 Task: Look for space in Casa Grande, United States from 5th September, 2023 to 12th September, 2023 for 2 adults in price range Rs.10000 to Rs.15000.  With 1  bedroom having 1 bed and 1 bathroom. Property type can be house, flat, guest house, hotel. Amenities needed are: washing machine. Booking option can be shelf check-in. Required host language is English.
Action: Mouse moved to (415, 90)
Screenshot: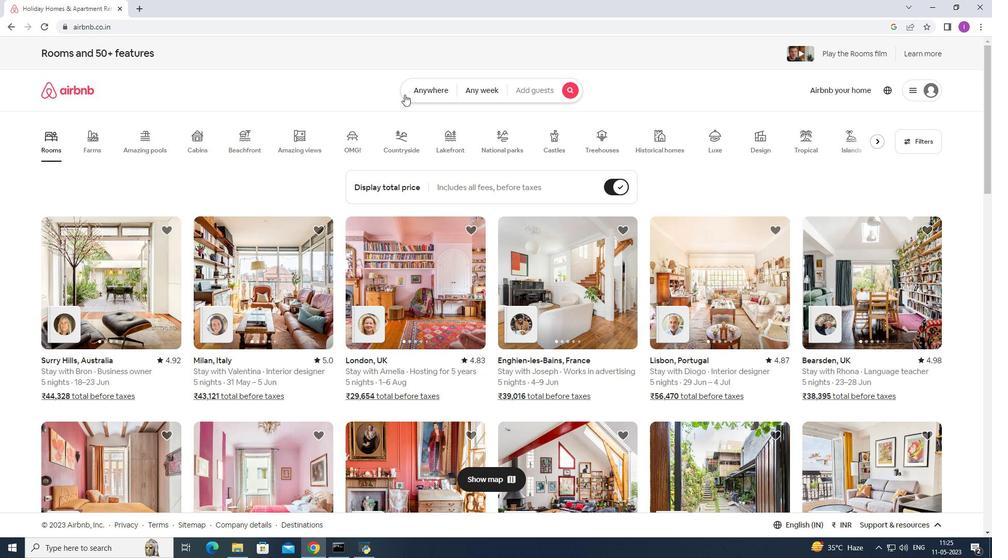 
Action: Mouse pressed left at (415, 90)
Screenshot: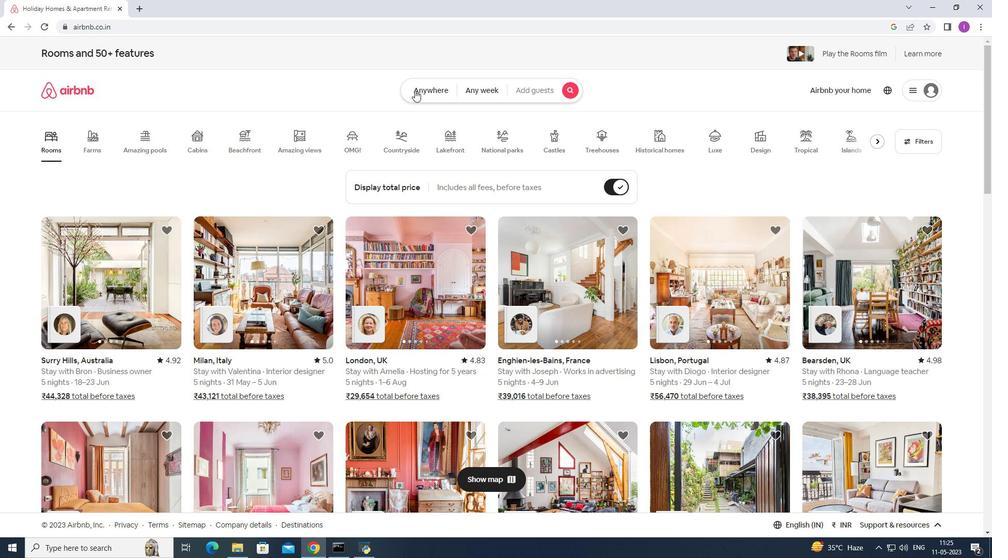 
Action: Mouse moved to (347, 137)
Screenshot: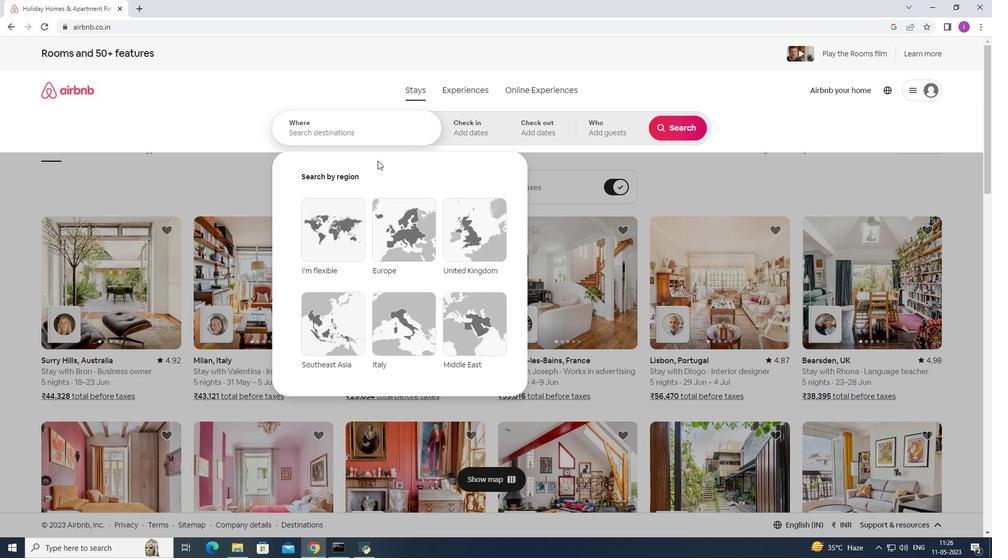 
Action: Mouse pressed left at (347, 137)
Screenshot: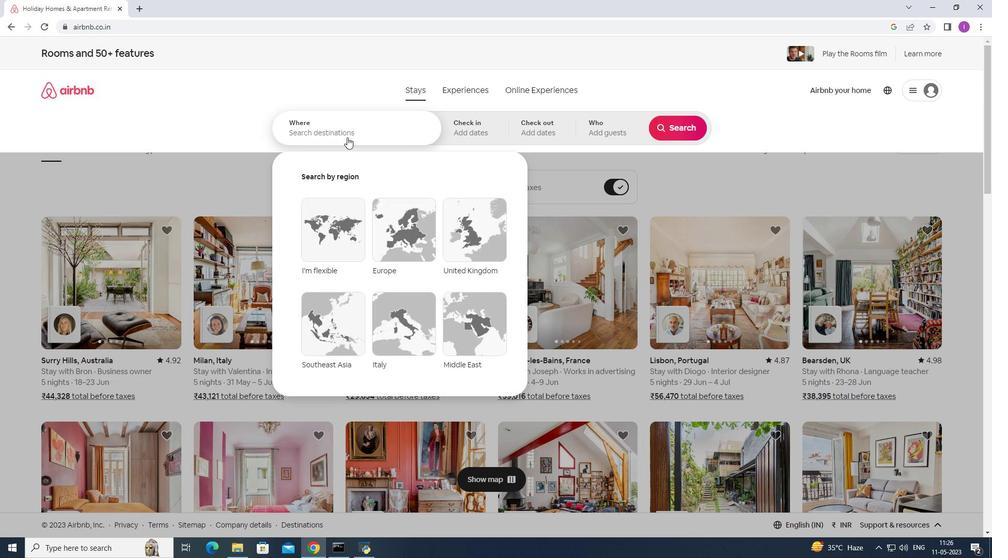 
Action: Mouse moved to (427, 132)
Screenshot: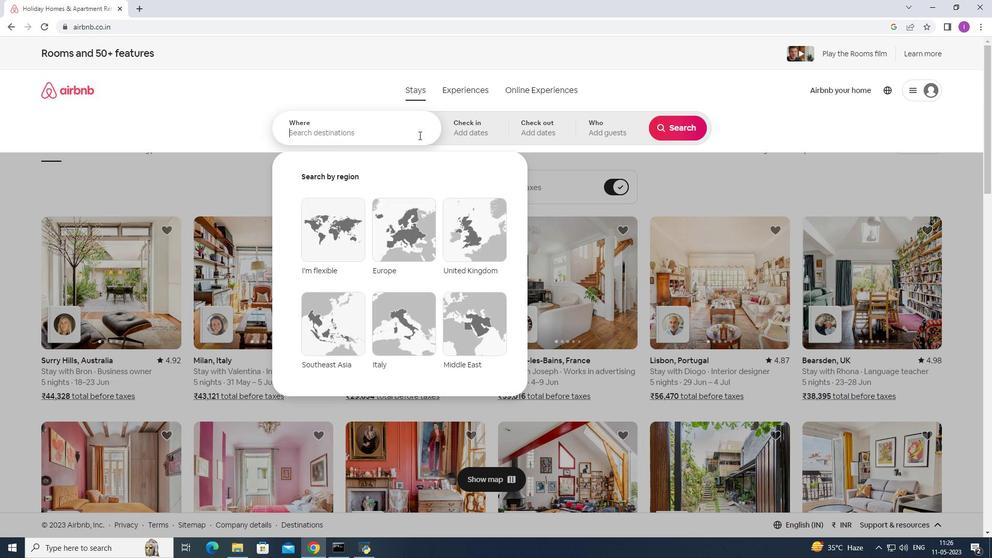 
Action: Key pressed <Key.shift><Key.shift>Casa<Key.space><Key.shift><Key.shift><Key.shift><Key.shift><Key.shift><Key.shift><Key.shift><Key.shift><Key.shift>Grande,<Key.shift>United<Key.space>sr<Key.backspace>tates
Screenshot: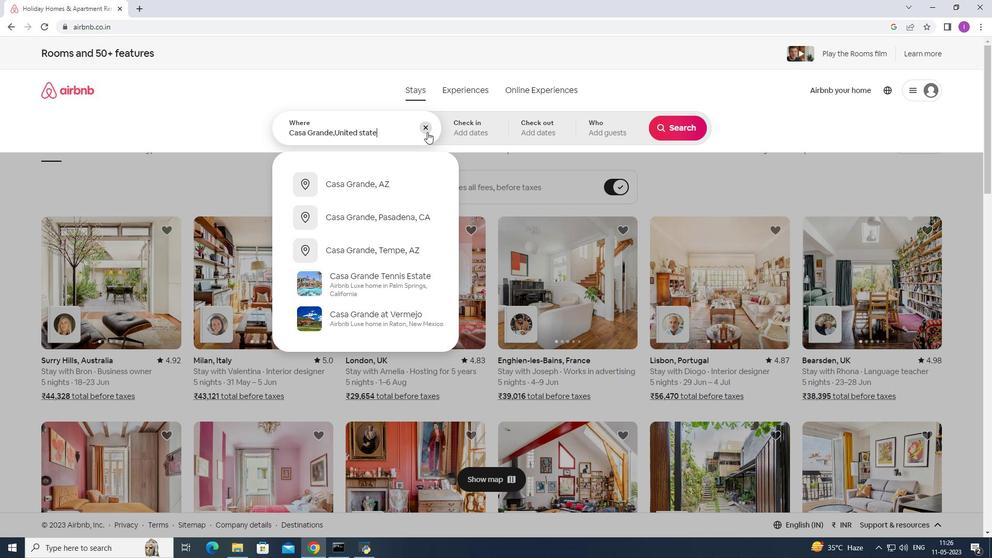 
Action: Mouse moved to (475, 136)
Screenshot: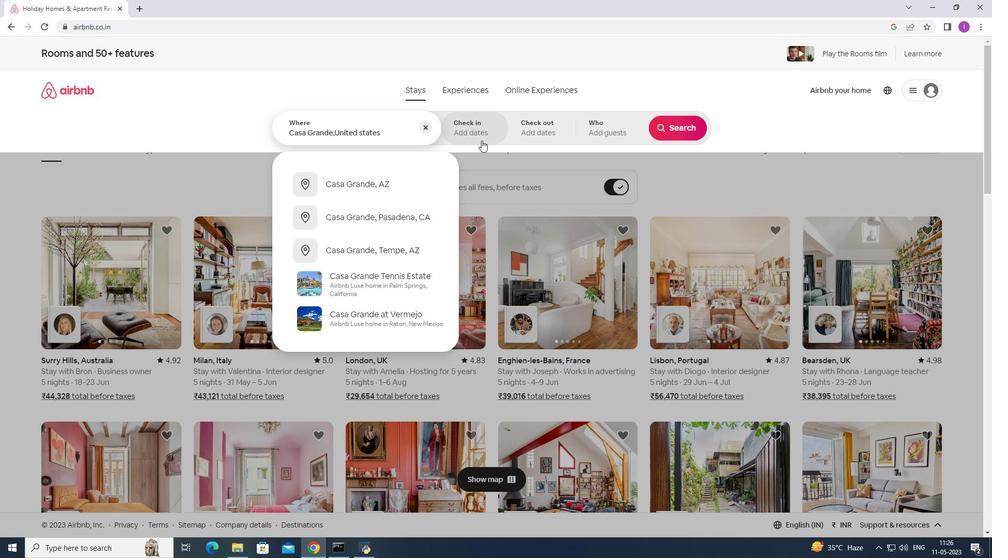 
Action: Mouse pressed left at (475, 136)
Screenshot: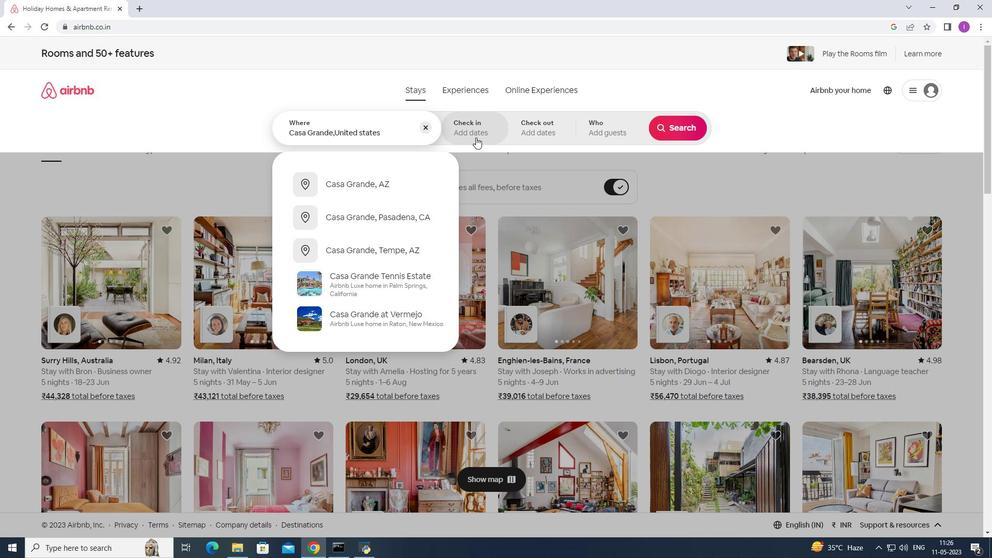 
Action: Mouse moved to (676, 210)
Screenshot: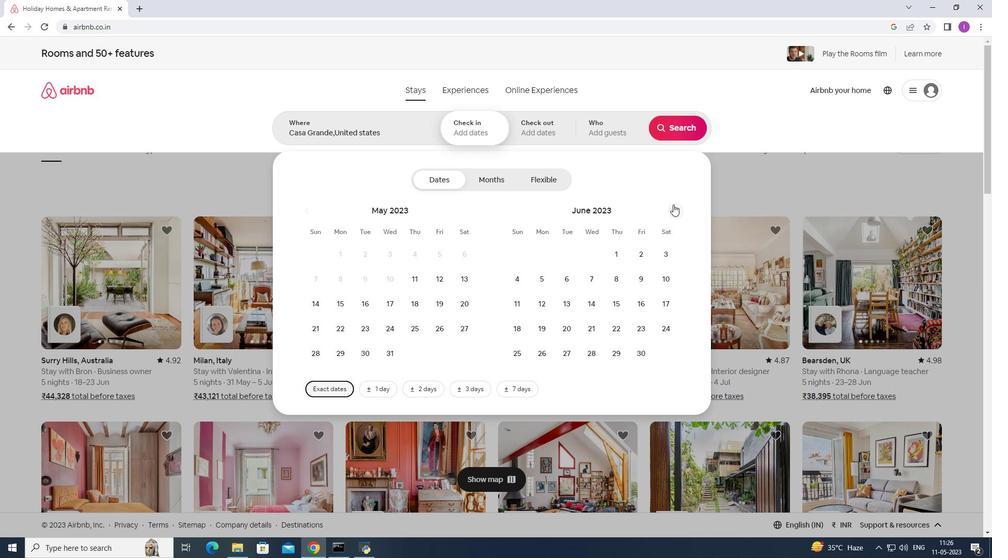 
Action: Mouse pressed left at (676, 210)
Screenshot: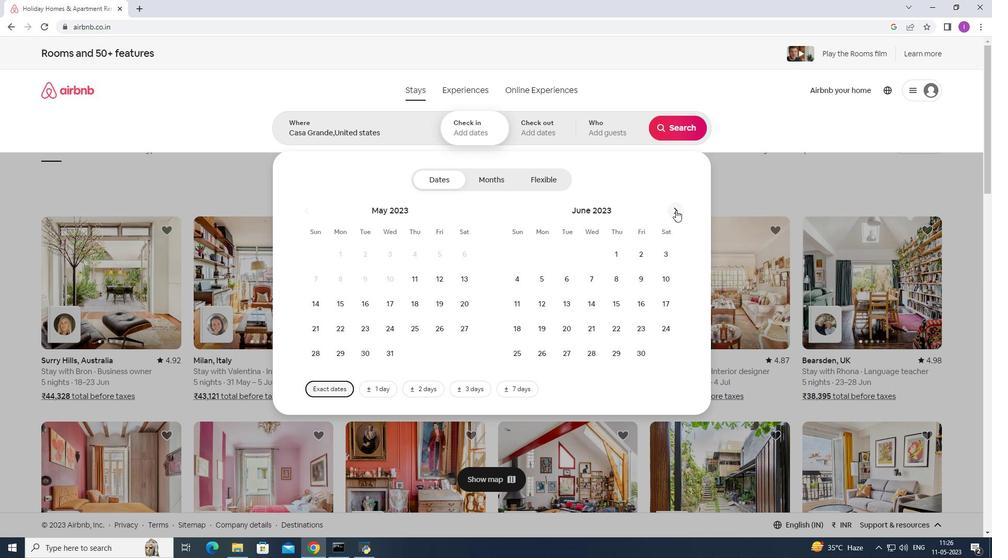 
Action: Mouse pressed left at (676, 210)
Screenshot: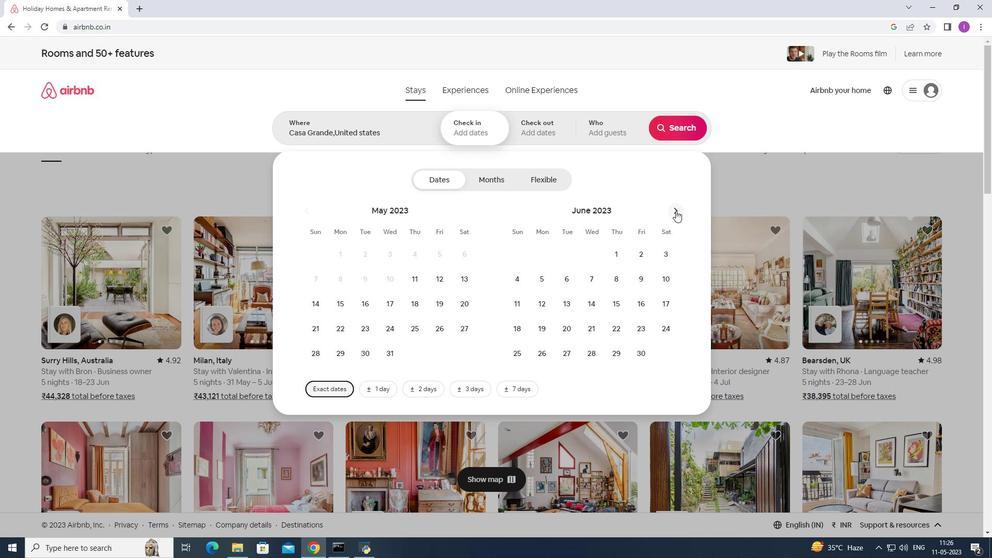 
Action: Mouse moved to (676, 210)
Screenshot: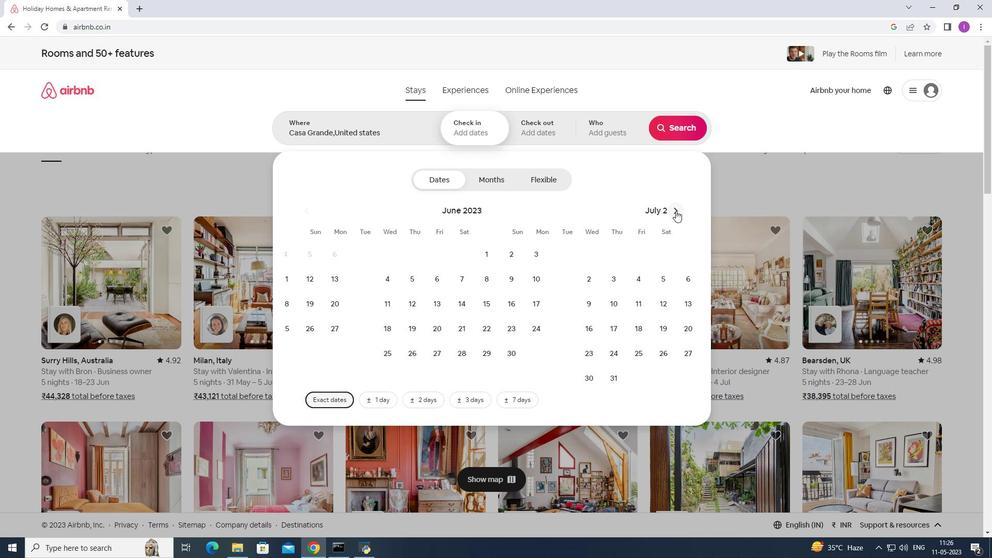 
Action: Mouse pressed left at (676, 210)
Screenshot: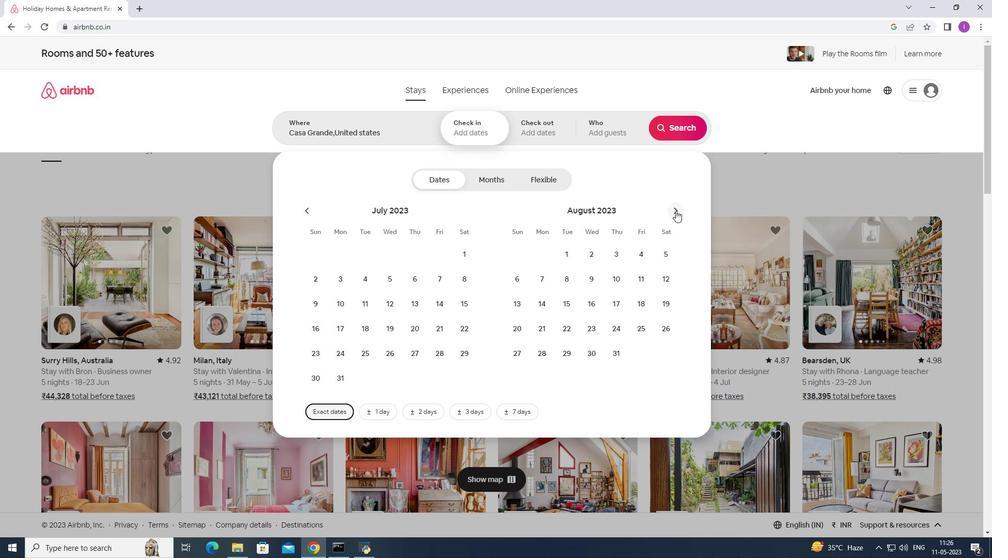 
Action: Mouse moved to (569, 278)
Screenshot: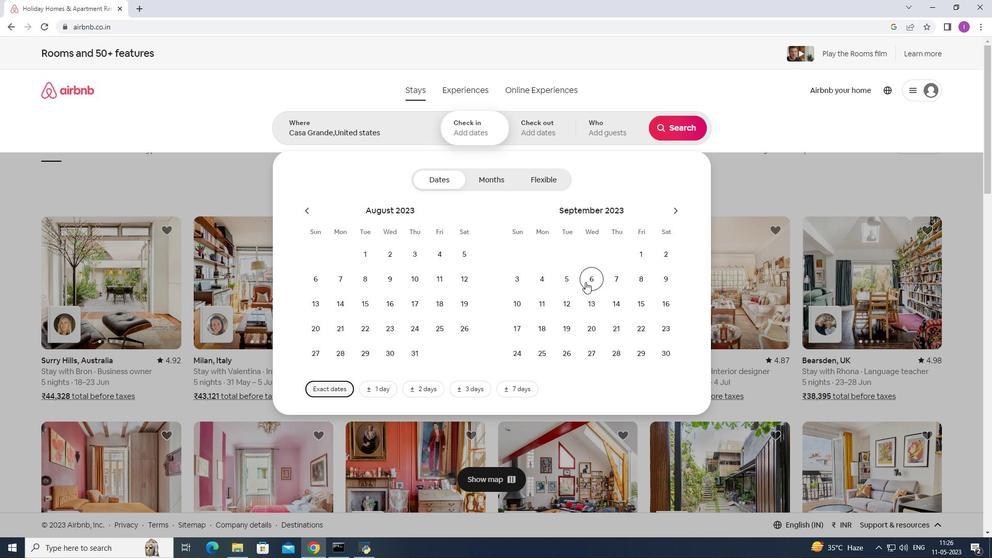 
Action: Mouse pressed left at (569, 278)
Screenshot: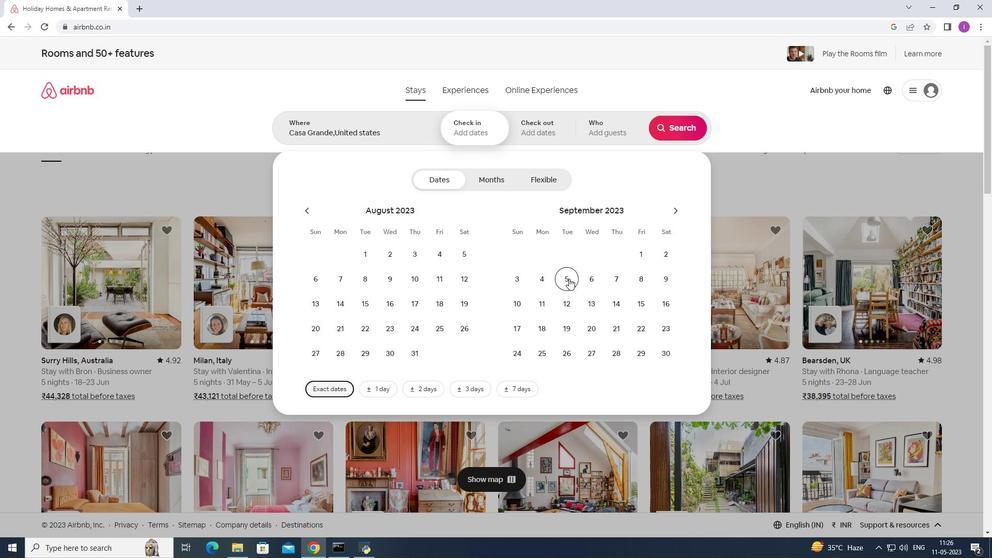 
Action: Mouse moved to (572, 301)
Screenshot: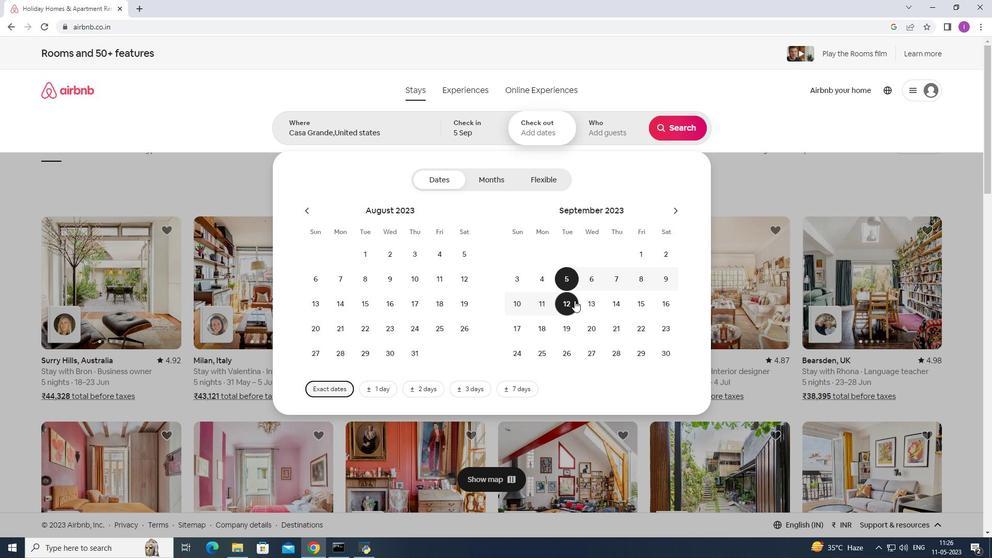 
Action: Mouse pressed left at (572, 301)
Screenshot: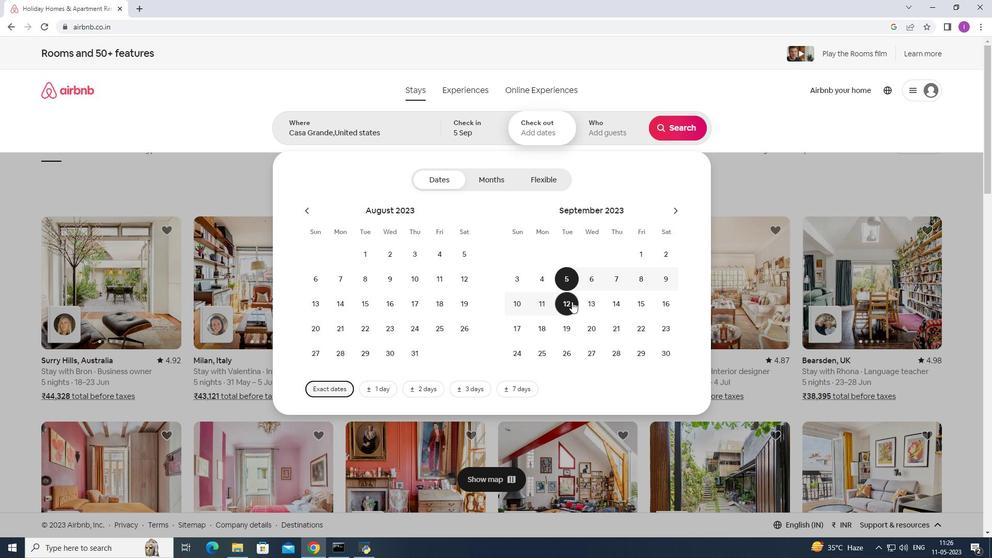 
Action: Mouse moved to (596, 139)
Screenshot: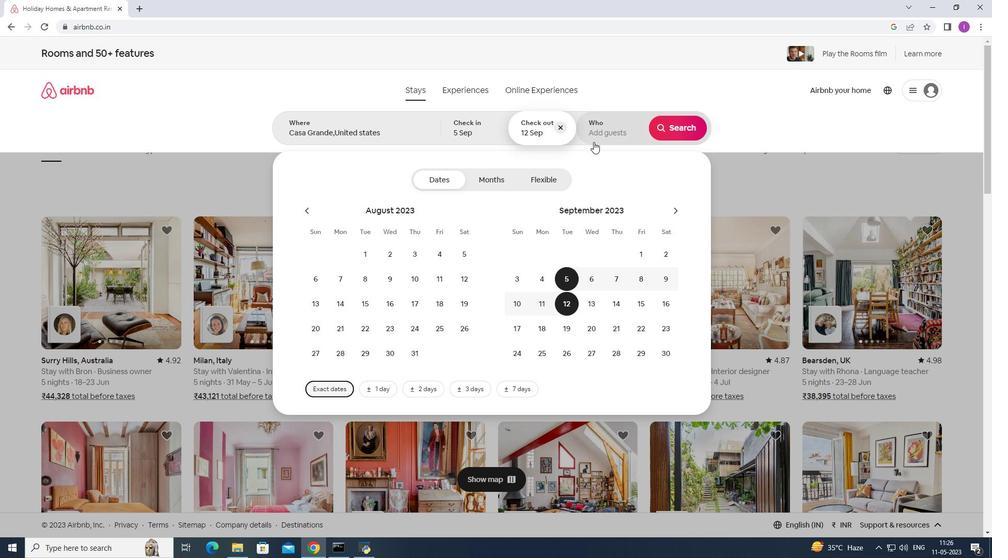 
Action: Mouse pressed left at (596, 139)
Screenshot: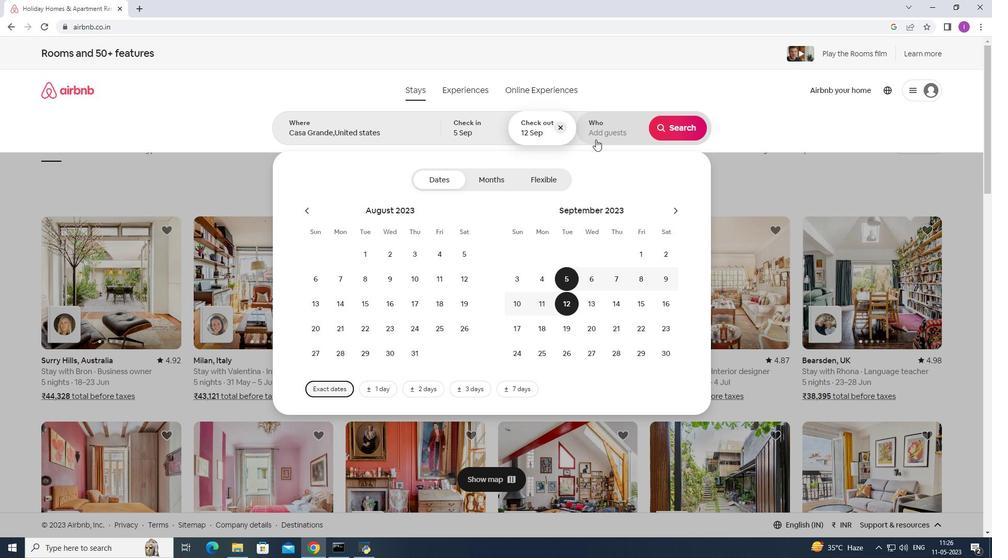 
Action: Mouse moved to (679, 183)
Screenshot: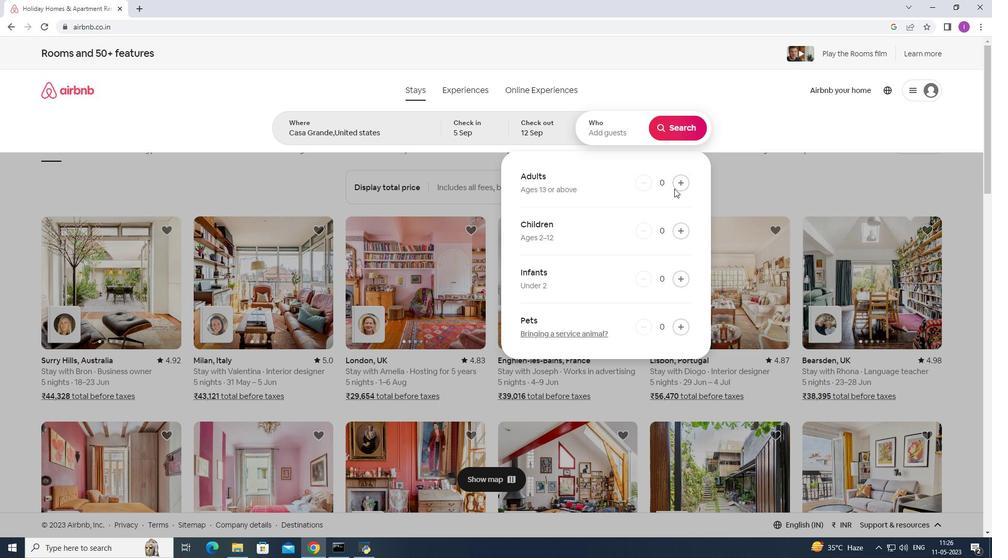 
Action: Mouse pressed left at (679, 183)
Screenshot: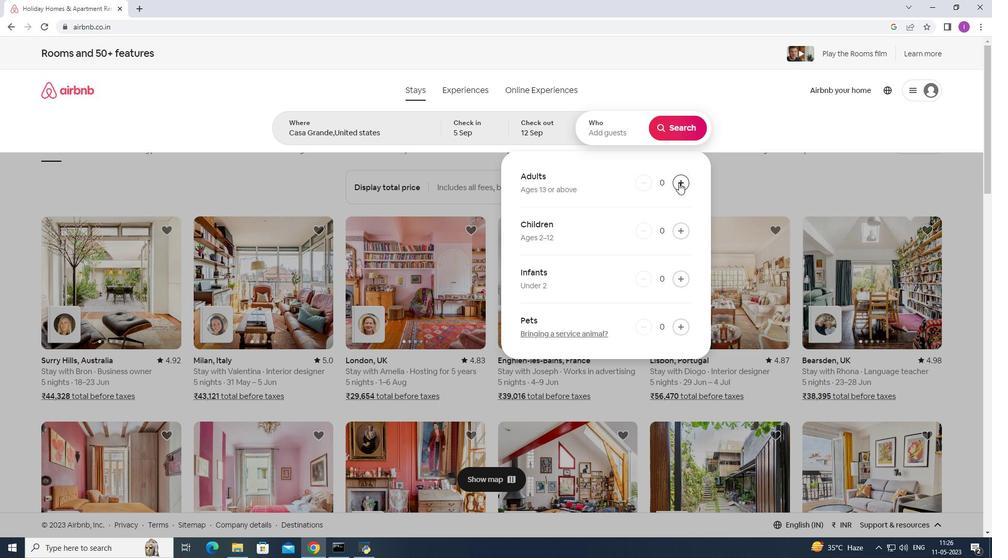 
Action: Mouse pressed left at (679, 183)
Screenshot: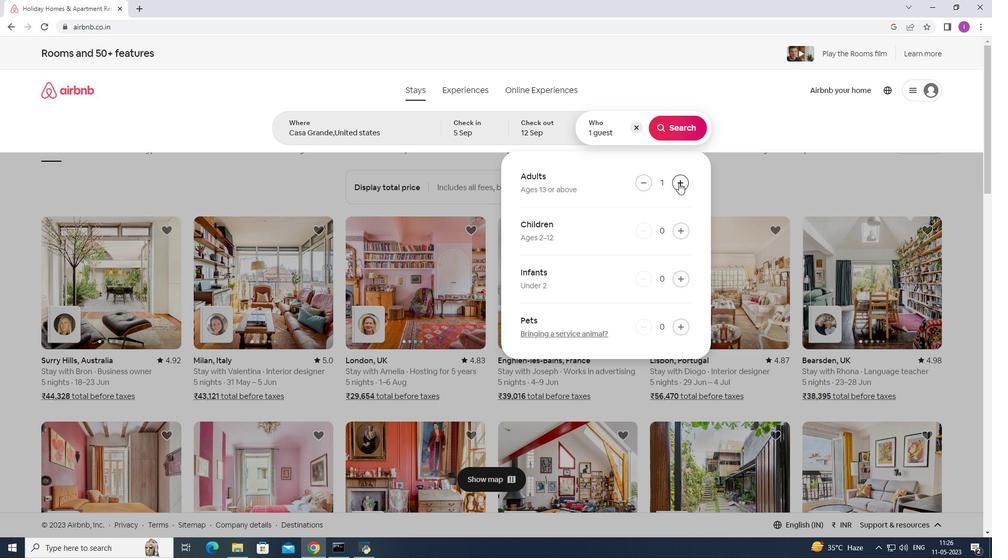 
Action: Mouse moved to (679, 183)
Screenshot: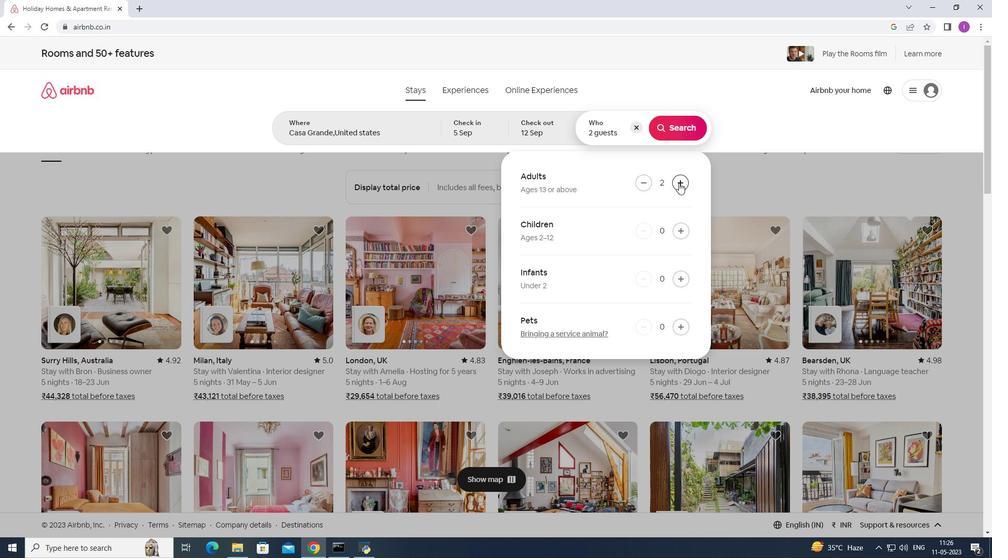 
Action: Mouse pressed left at (679, 183)
Screenshot: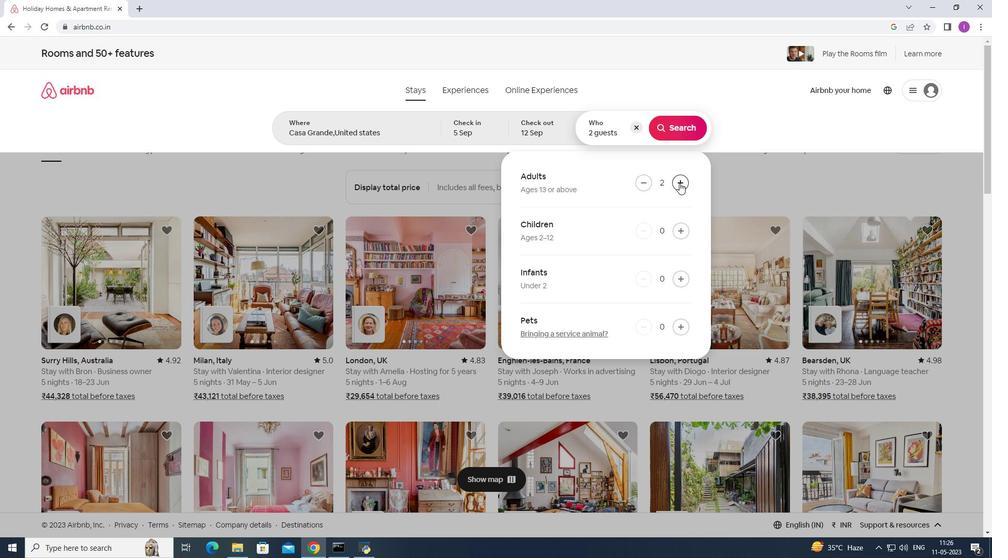 
Action: Mouse moved to (649, 183)
Screenshot: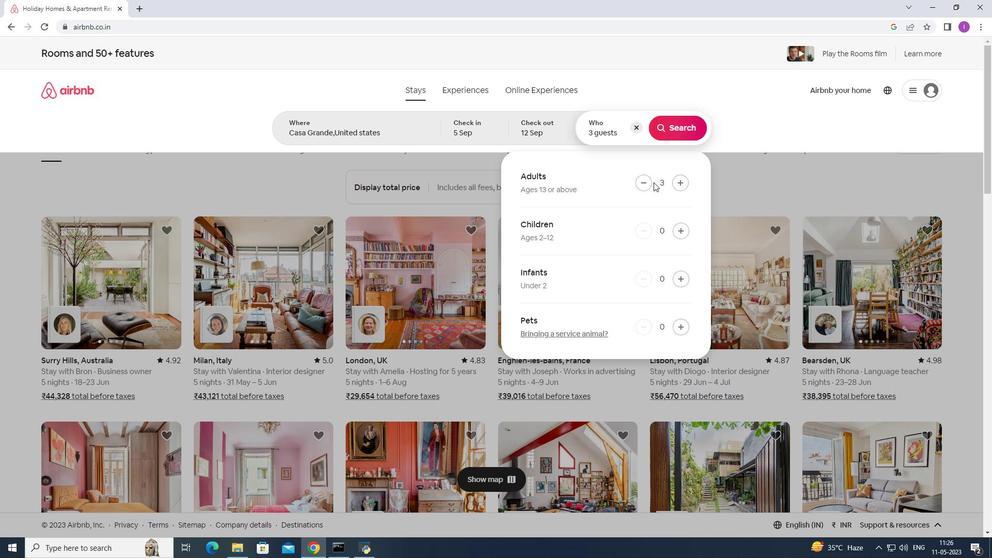 
Action: Mouse pressed left at (649, 183)
Screenshot: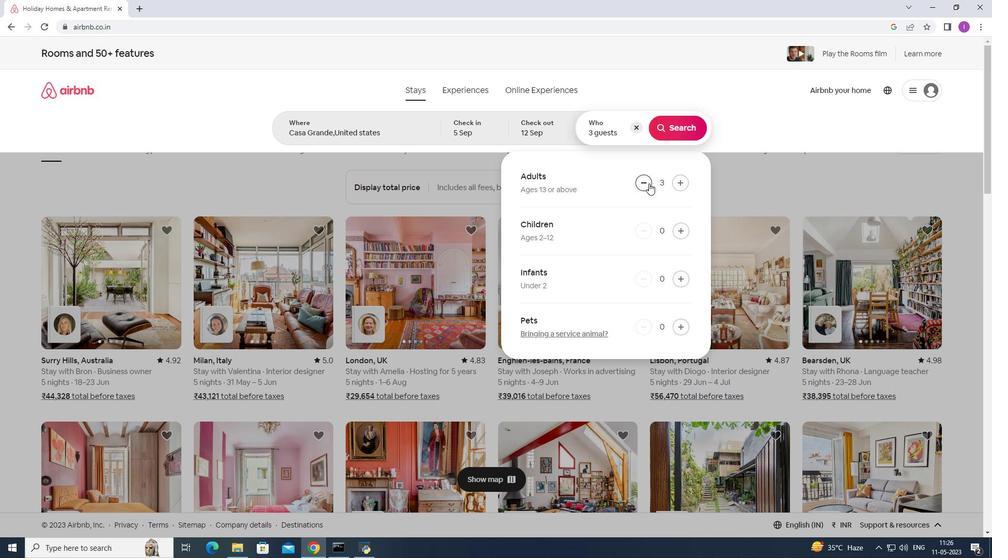 
Action: Mouse moved to (683, 131)
Screenshot: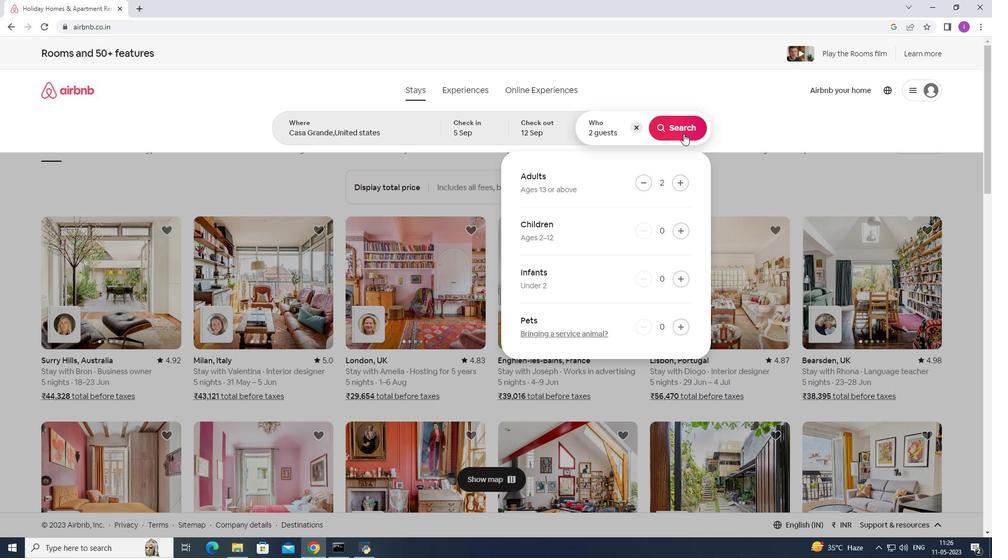 
Action: Mouse pressed left at (683, 131)
Screenshot: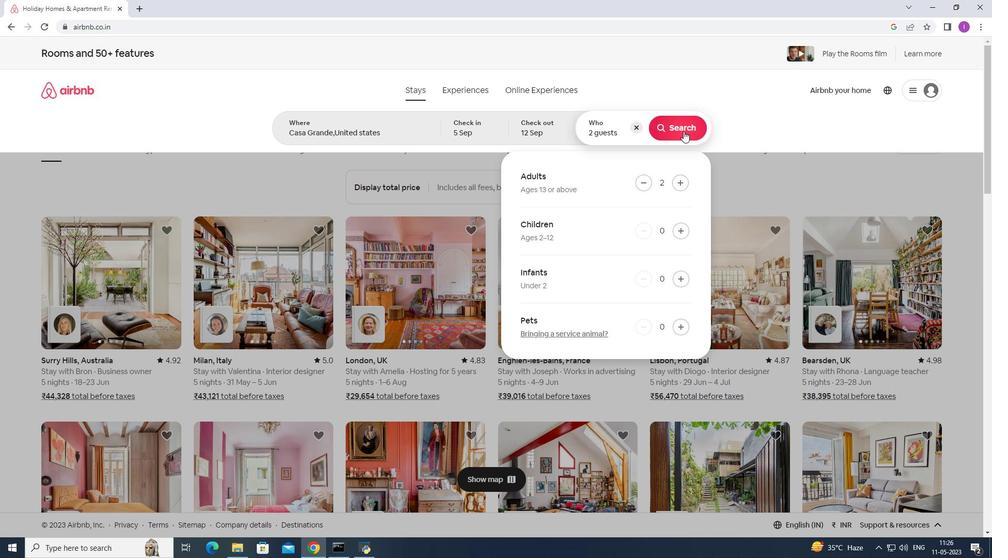 
Action: Mouse moved to (934, 96)
Screenshot: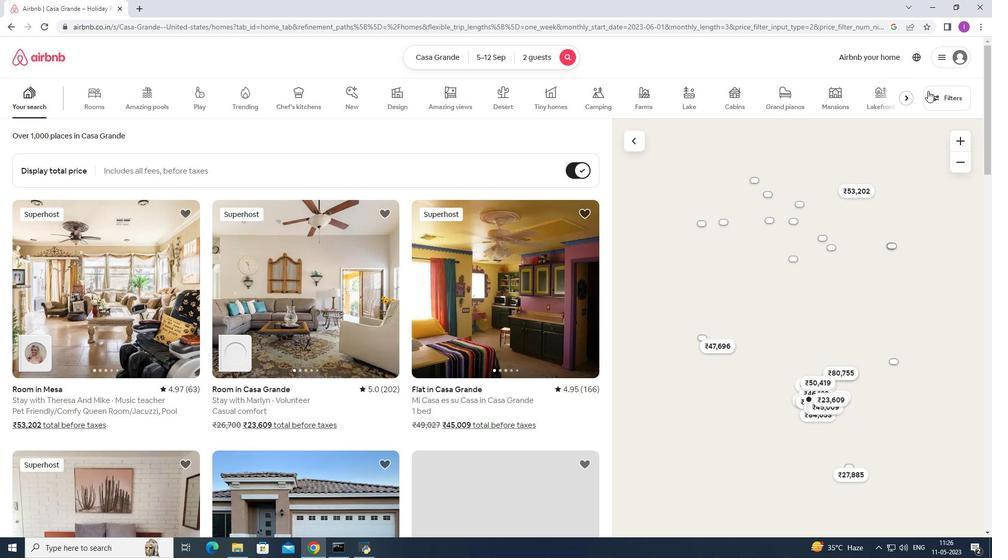 
Action: Mouse pressed left at (934, 96)
Screenshot: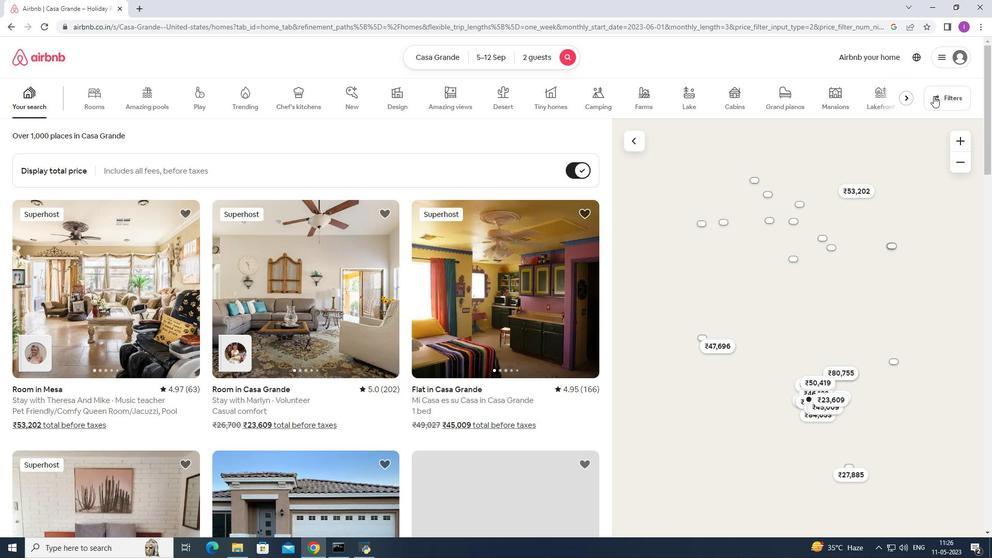 
Action: Mouse moved to (558, 351)
Screenshot: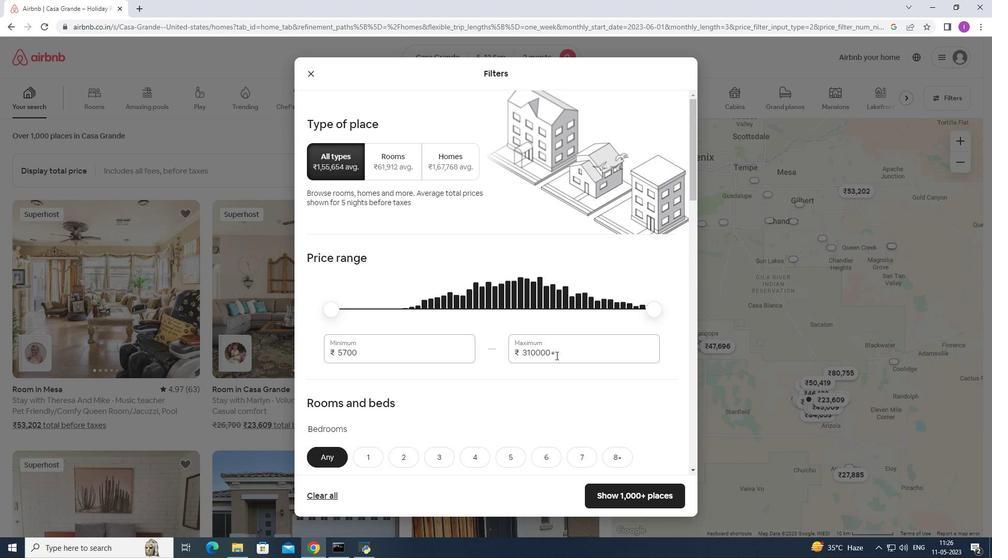 
Action: Mouse pressed left at (558, 351)
Screenshot: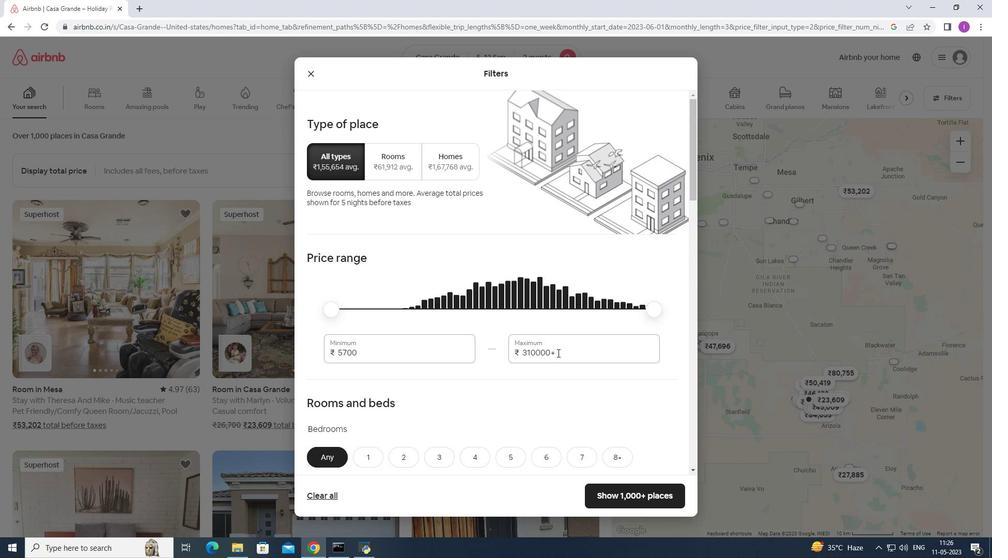 
Action: Mouse moved to (524, 352)
Screenshot: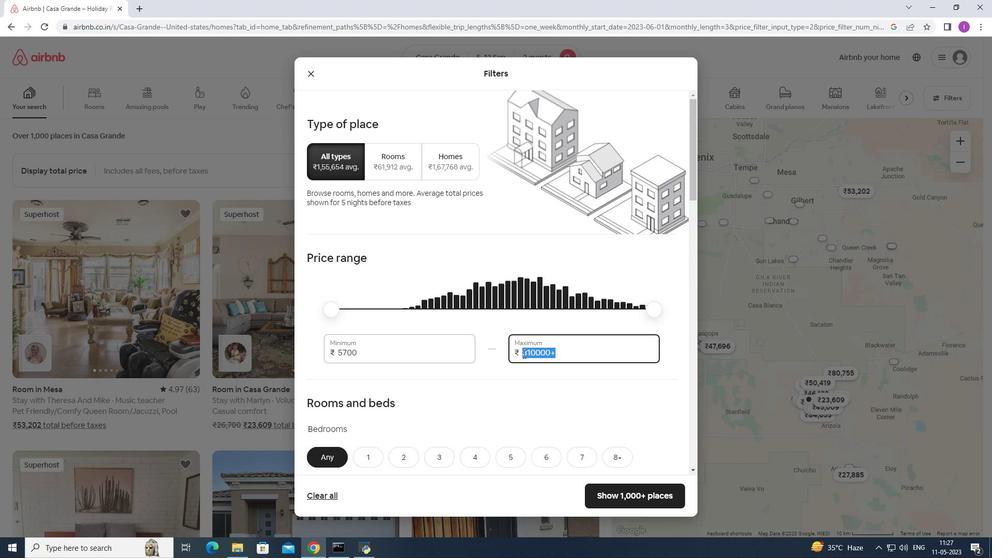 
Action: Key pressed 15000
Screenshot: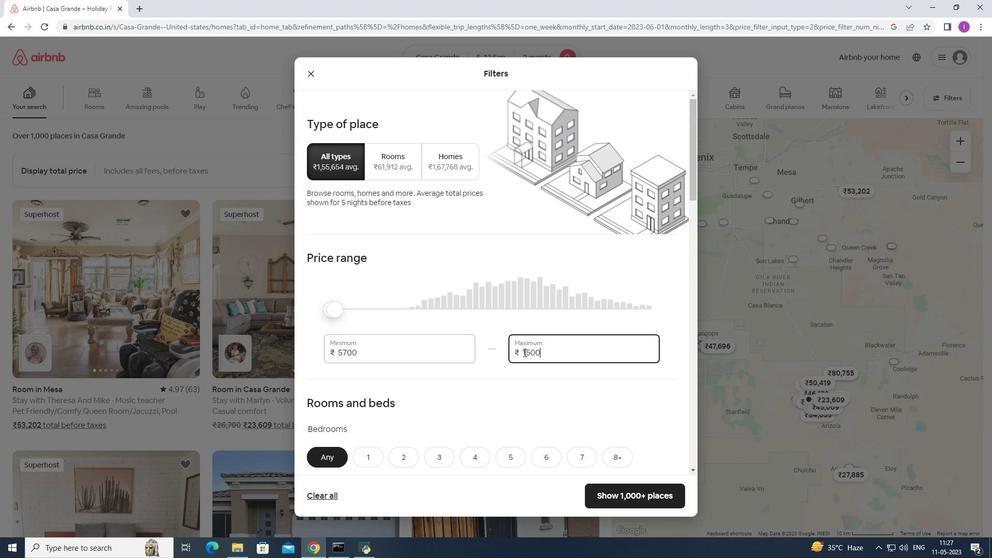 
Action: Mouse moved to (367, 352)
Screenshot: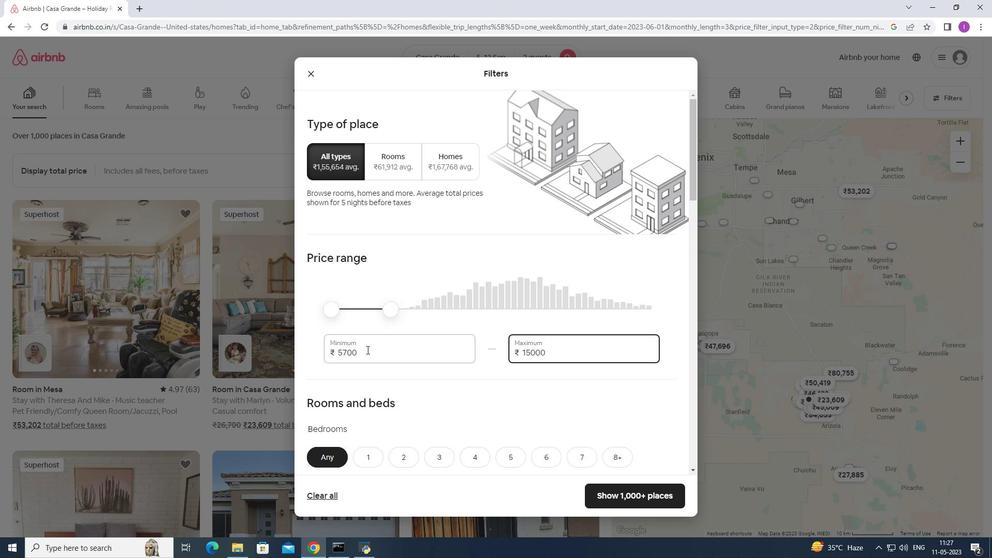
Action: Mouse pressed left at (367, 352)
Screenshot: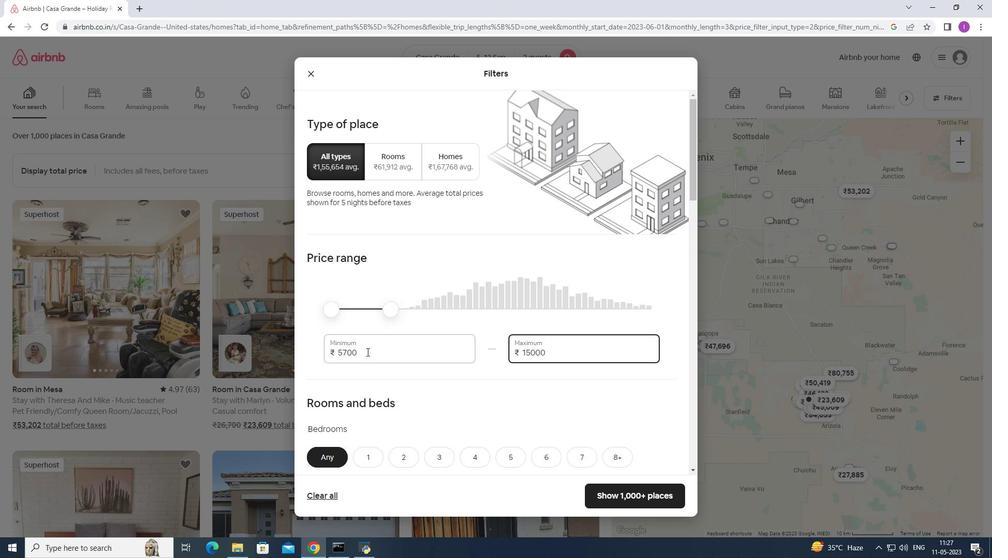 
Action: Mouse moved to (324, 360)
Screenshot: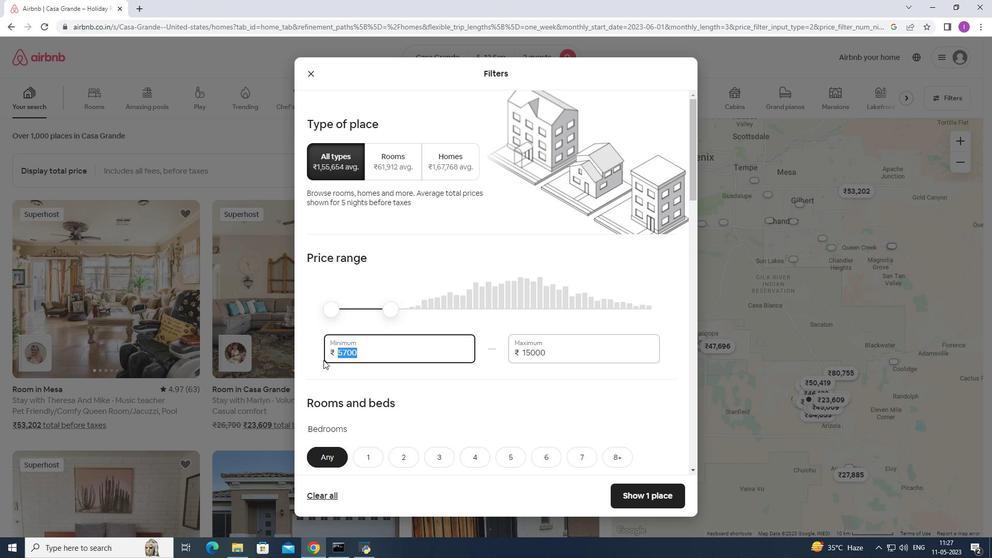 
Action: Key pressed 1
Screenshot: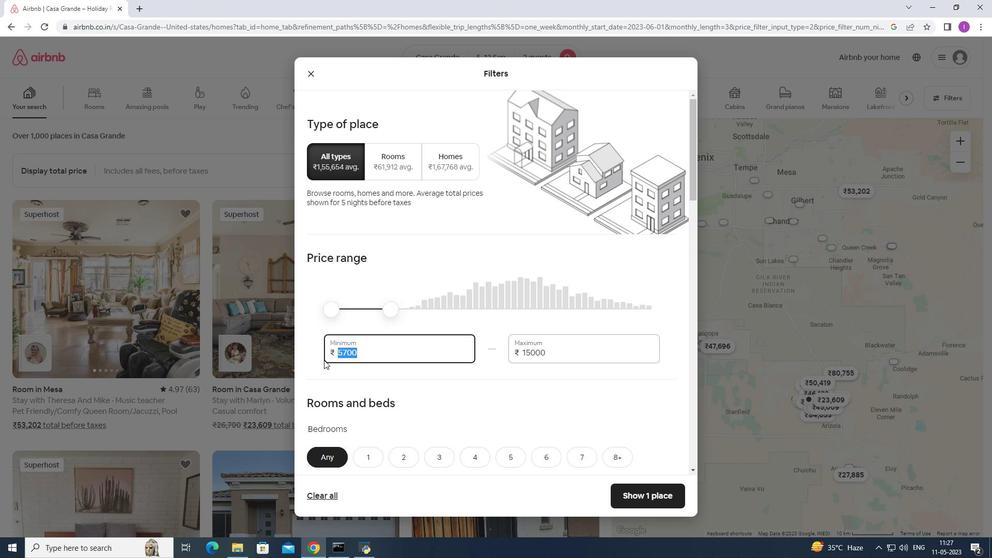 
Action: Mouse moved to (324, 365)
Screenshot: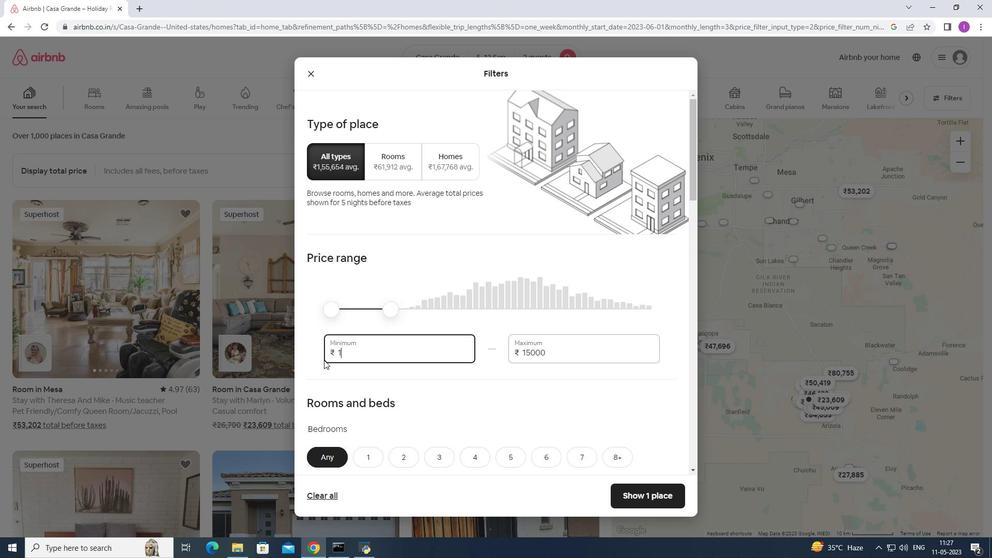 
Action: Key pressed 0
Screenshot: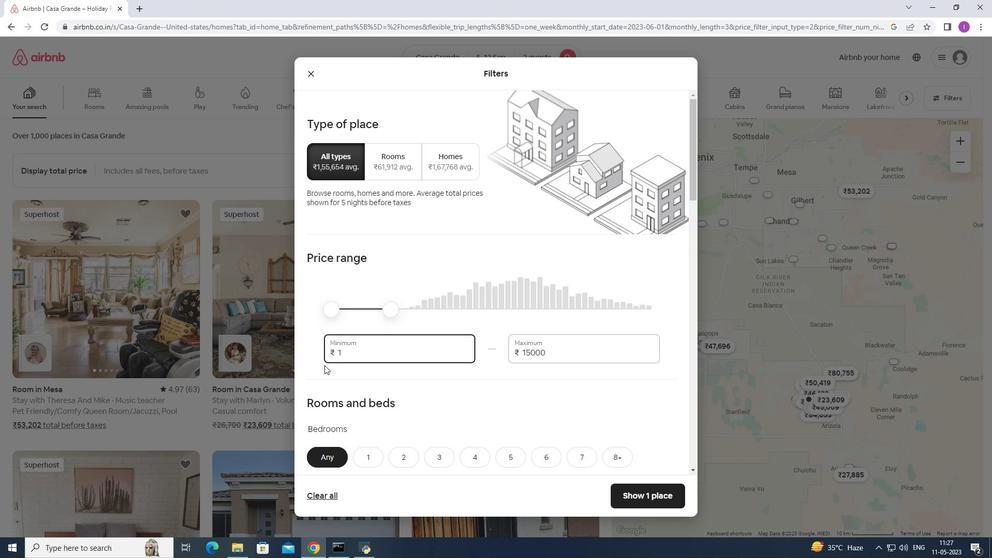 
Action: Mouse moved to (325, 365)
Screenshot: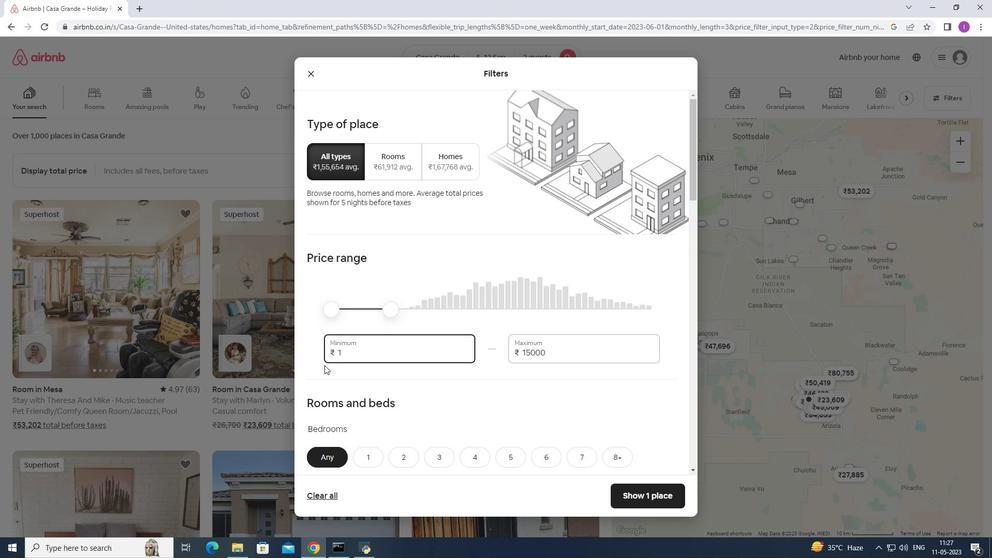 
Action: Key pressed 000
Screenshot: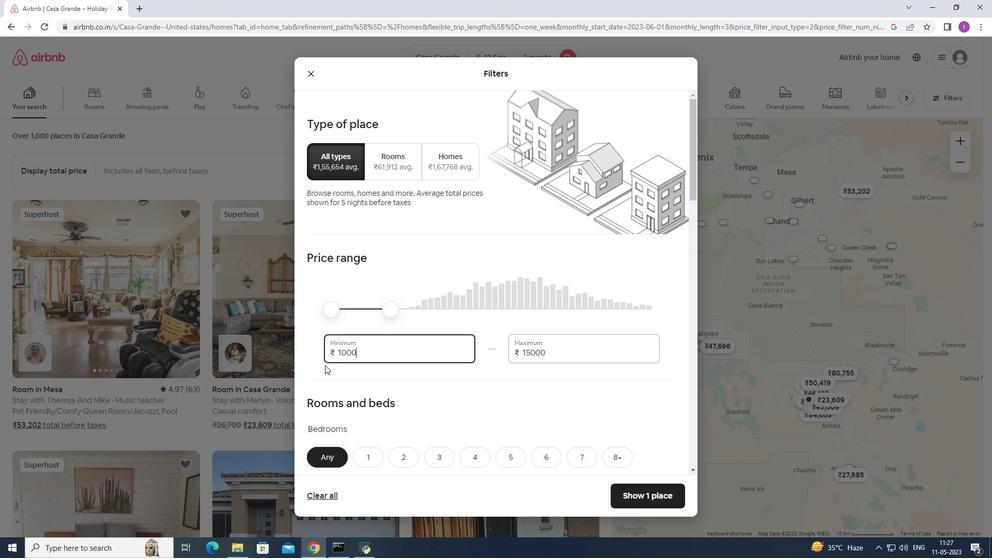 
Action: Mouse moved to (322, 380)
Screenshot: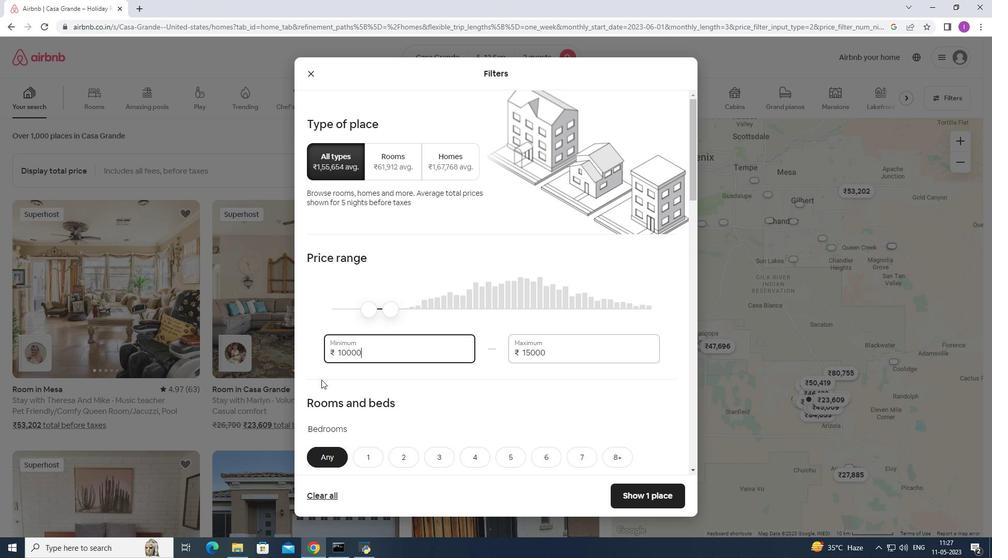 
Action: Mouse scrolled (322, 380) with delta (0, 0)
Screenshot: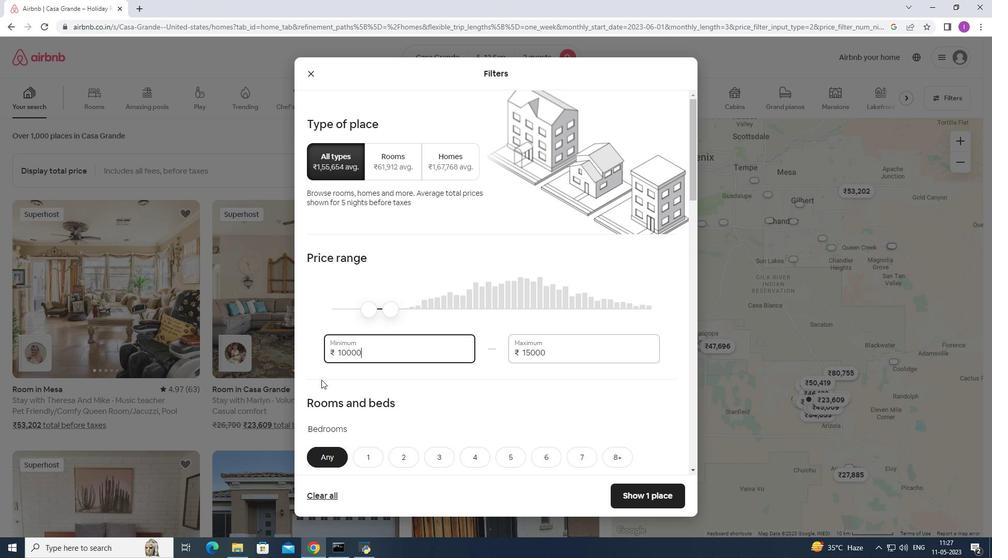 
Action: Mouse moved to (322, 380)
Screenshot: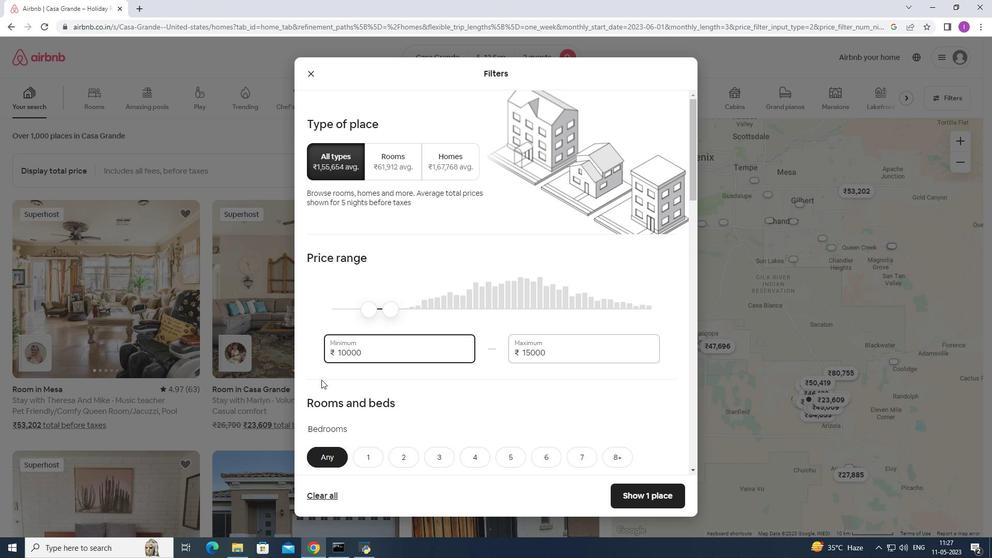 
Action: Mouse scrolled (322, 380) with delta (0, 0)
Screenshot: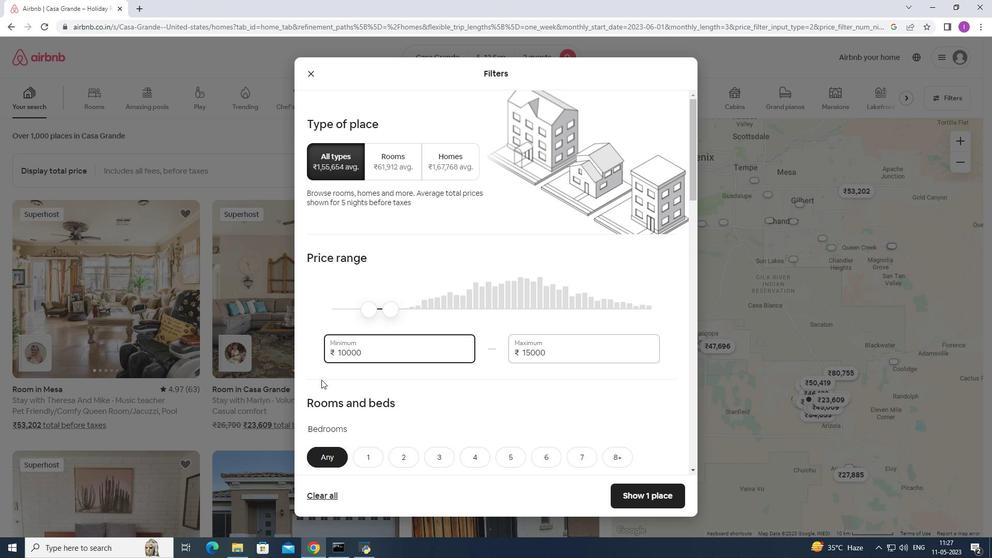 
Action: Mouse moved to (383, 337)
Screenshot: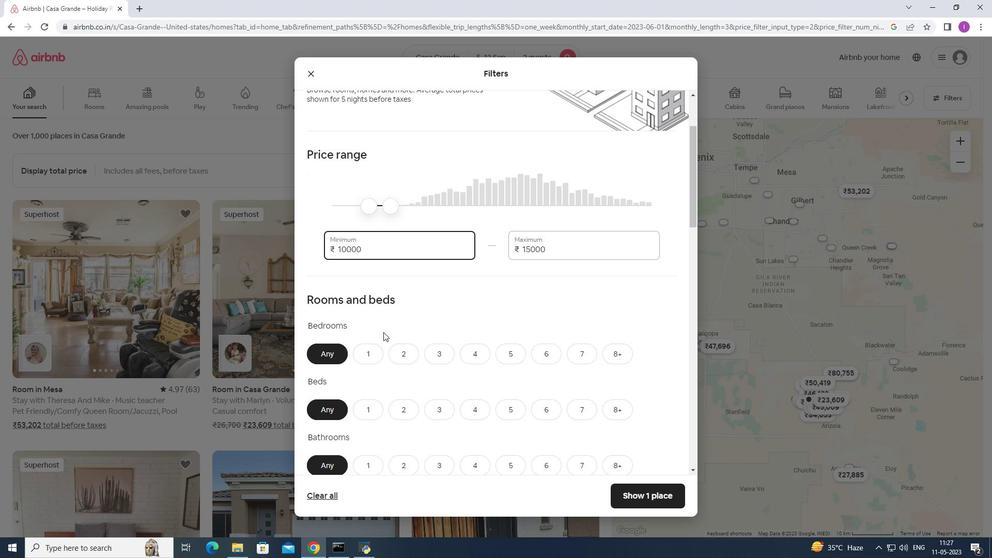 
Action: Mouse scrolled (383, 337) with delta (0, 0)
Screenshot: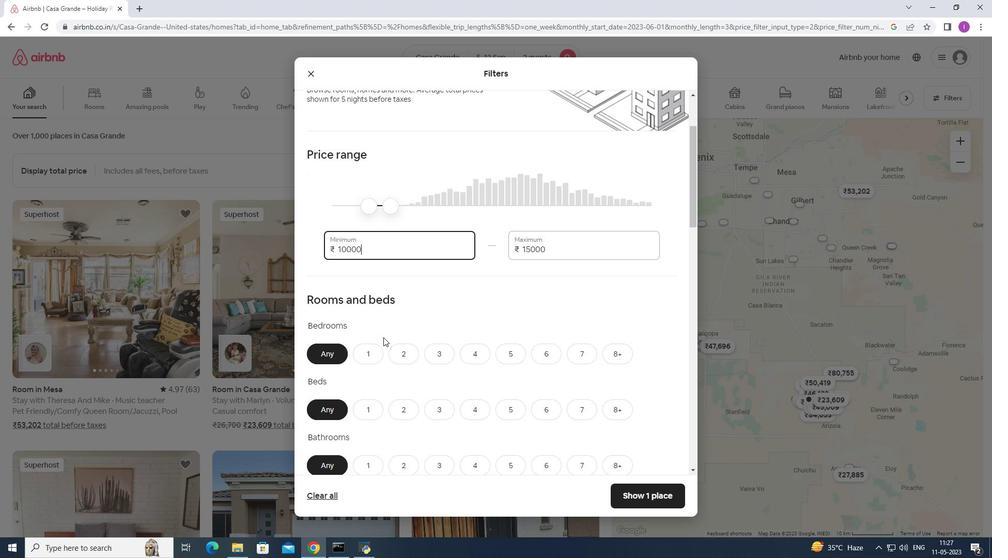 
Action: Mouse moved to (389, 334)
Screenshot: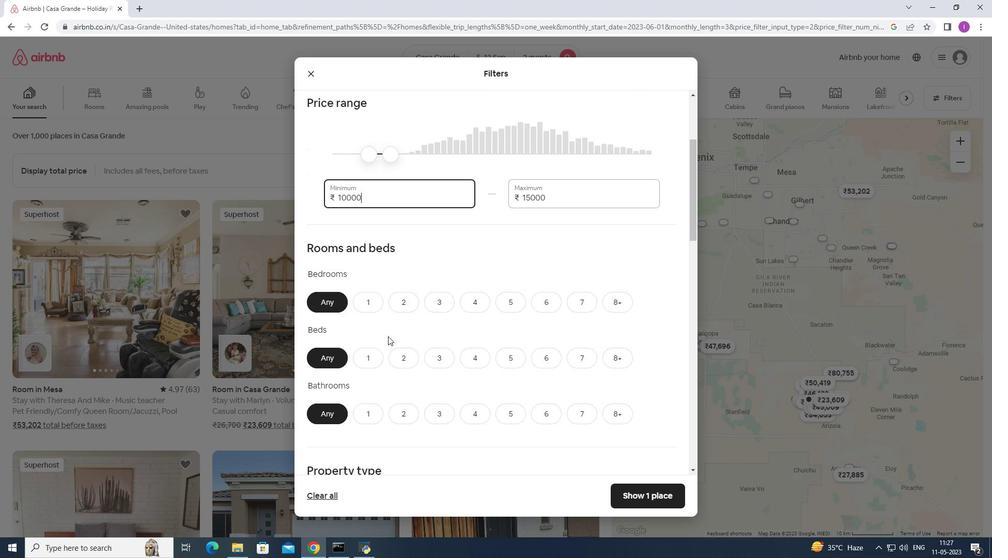 
Action: Mouse scrolled (389, 333) with delta (0, 0)
Screenshot: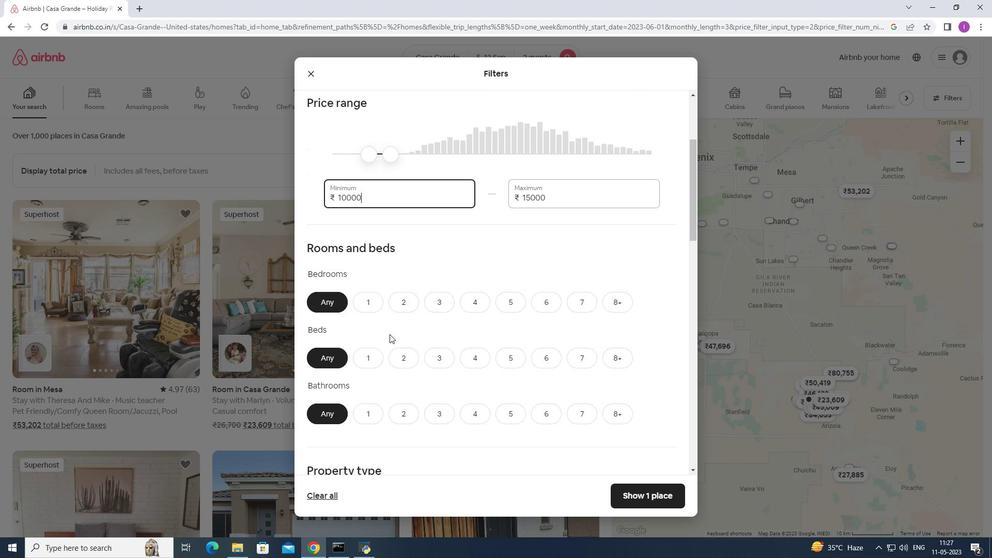 
Action: Mouse scrolled (389, 333) with delta (0, 0)
Screenshot: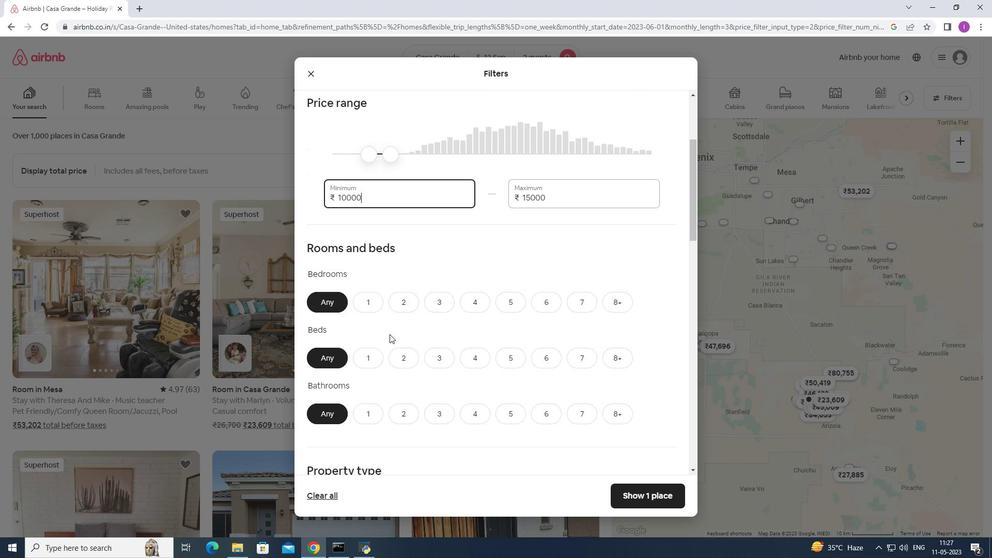 
Action: Mouse moved to (373, 195)
Screenshot: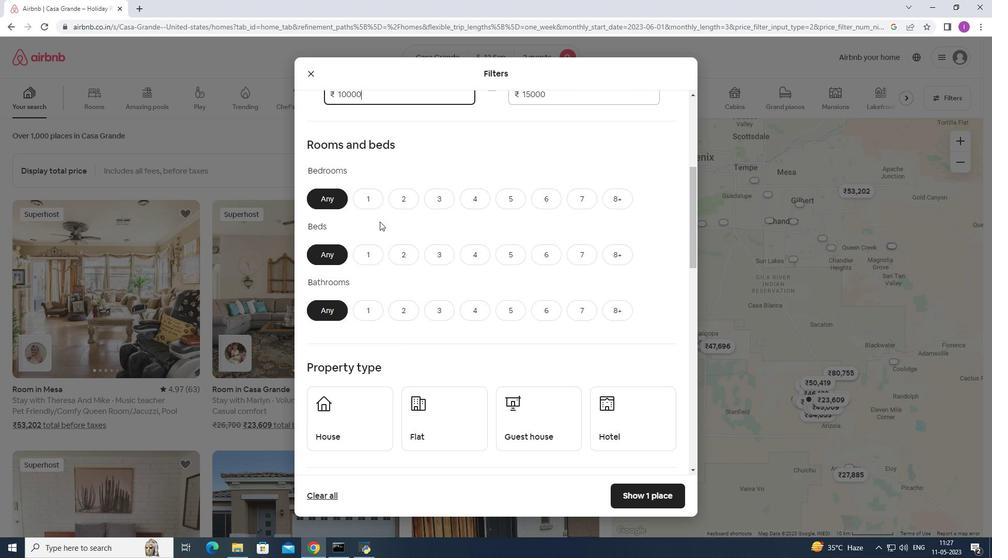 
Action: Mouse pressed left at (373, 195)
Screenshot: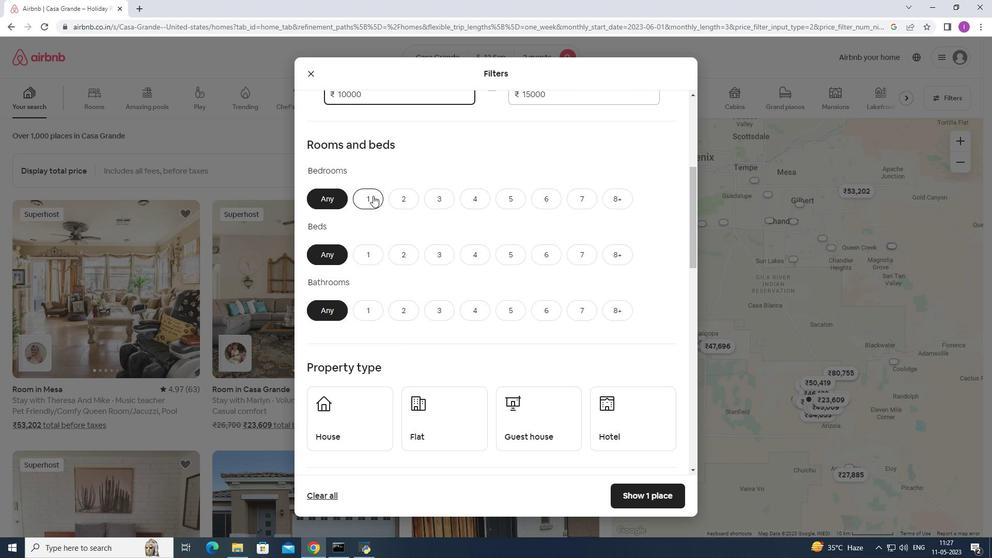 
Action: Mouse moved to (376, 254)
Screenshot: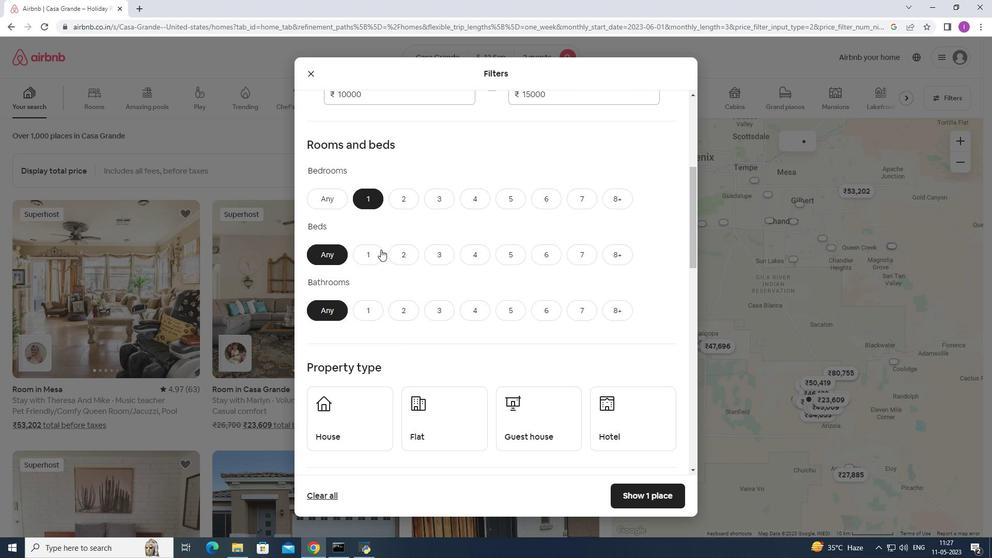 
Action: Mouse pressed left at (376, 254)
Screenshot: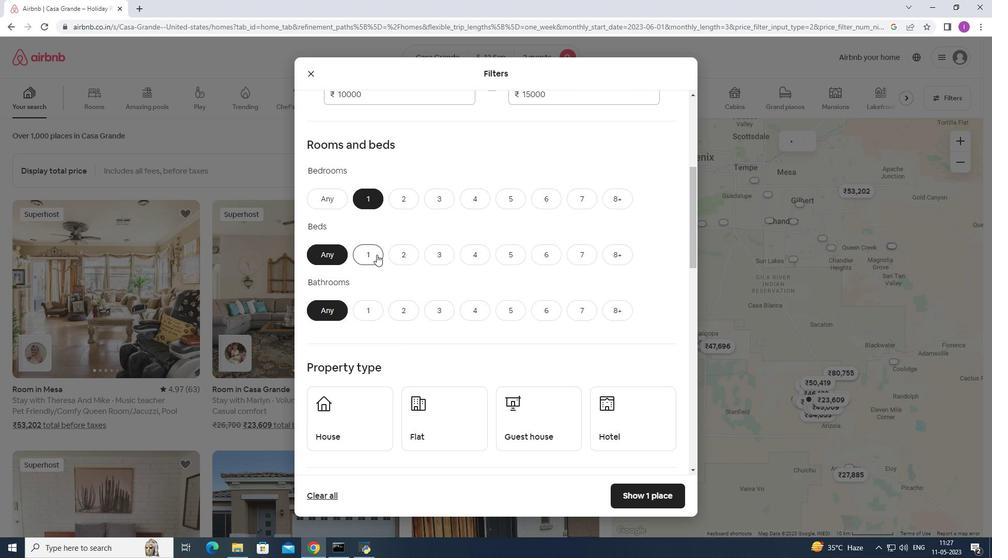 
Action: Mouse moved to (382, 308)
Screenshot: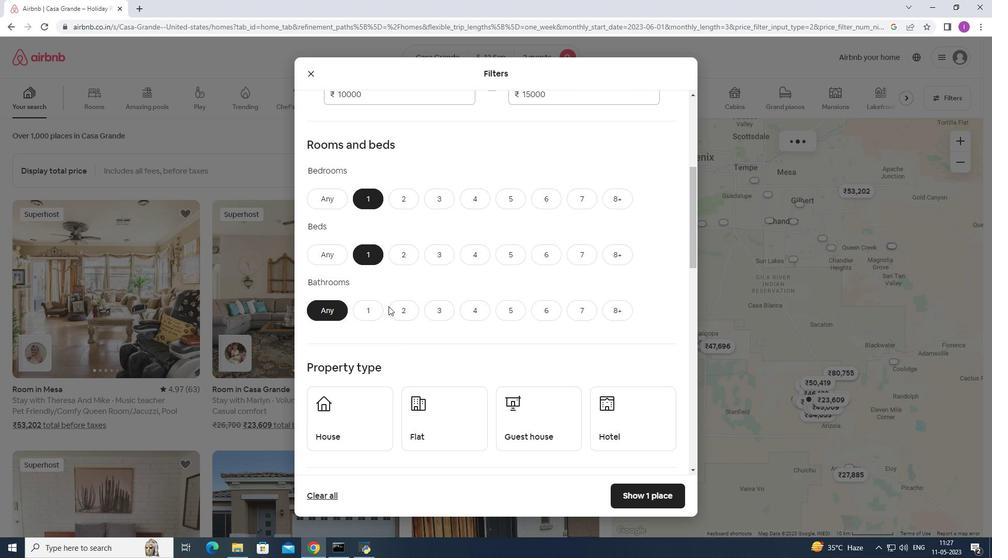 
Action: Mouse pressed left at (382, 308)
Screenshot: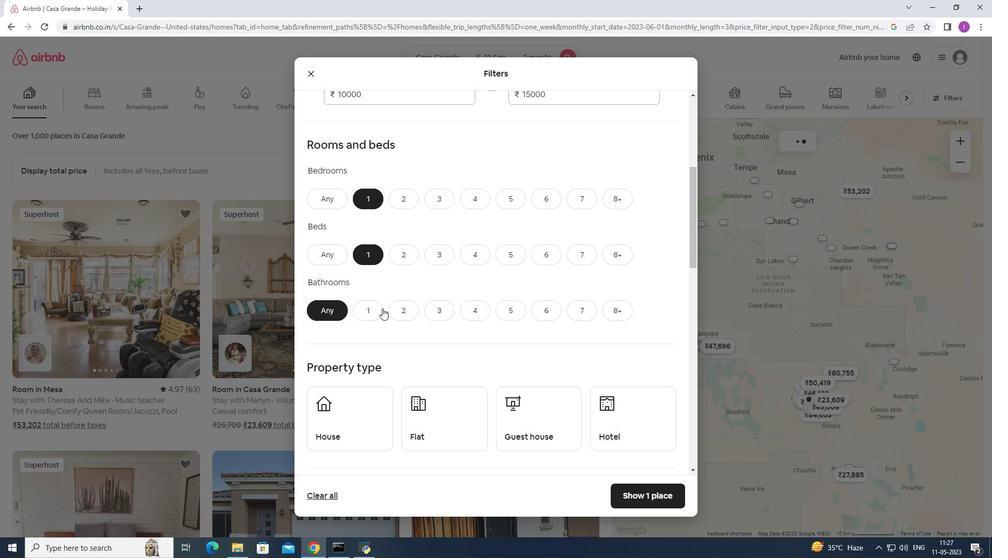 
Action: Mouse moved to (385, 342)
Screenshot: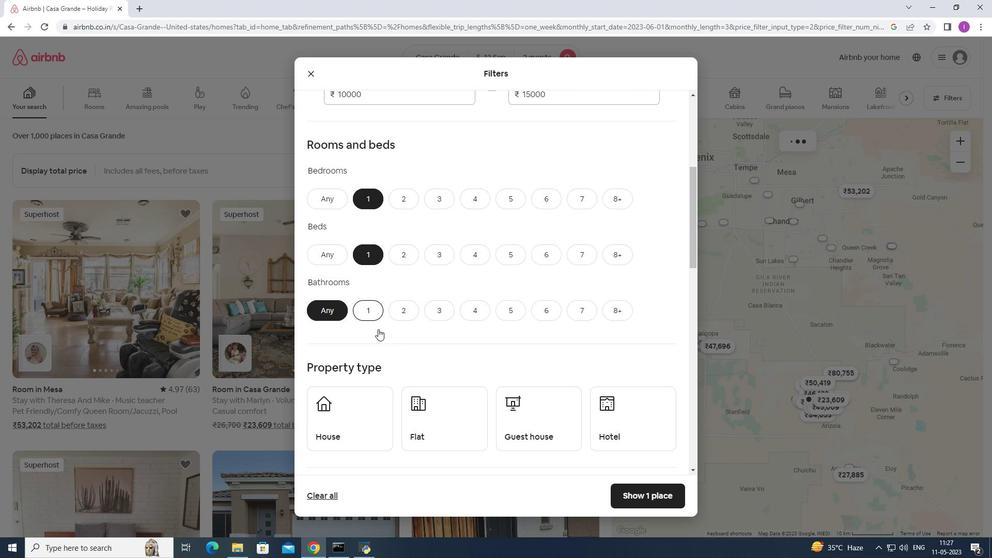 
Action: Mouse scrolled (385, 342) with delta (0, 0)
Screenshot: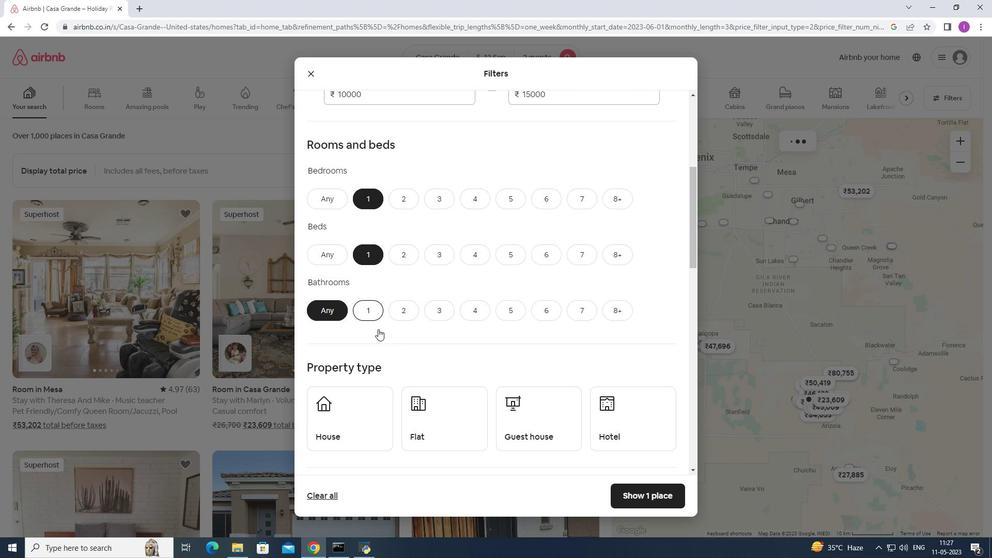 
Action: Mouse moved to (387, 344)
Screenshot: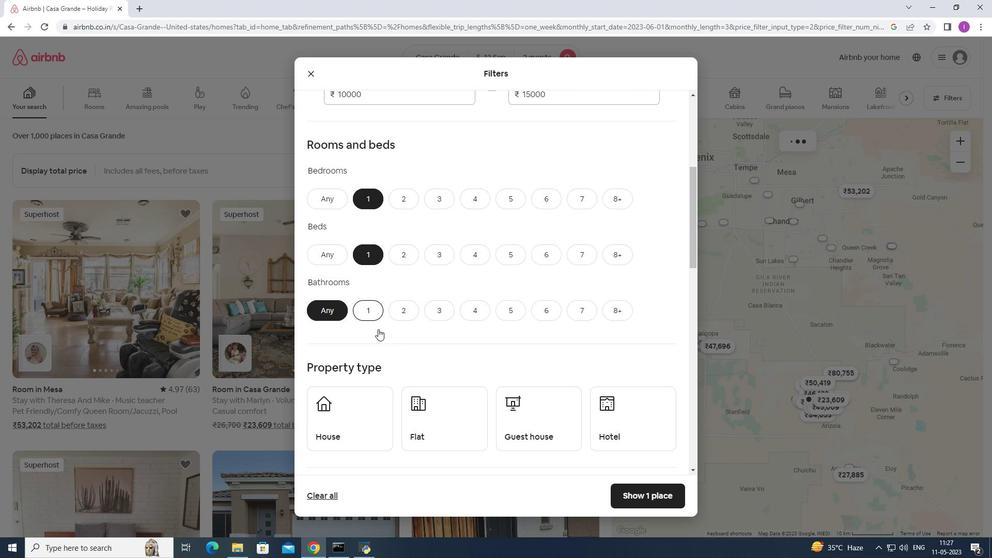 
Action: Mouse scrolled (387, 343) with delta (0, 0)
Screenshot: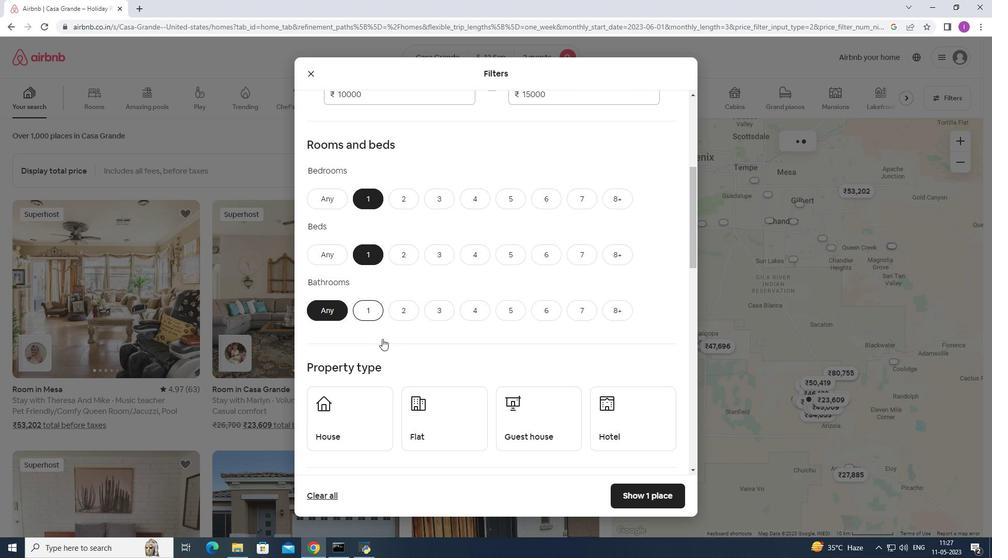 
Action: Mouse moved to (381, 319)
Screenshot: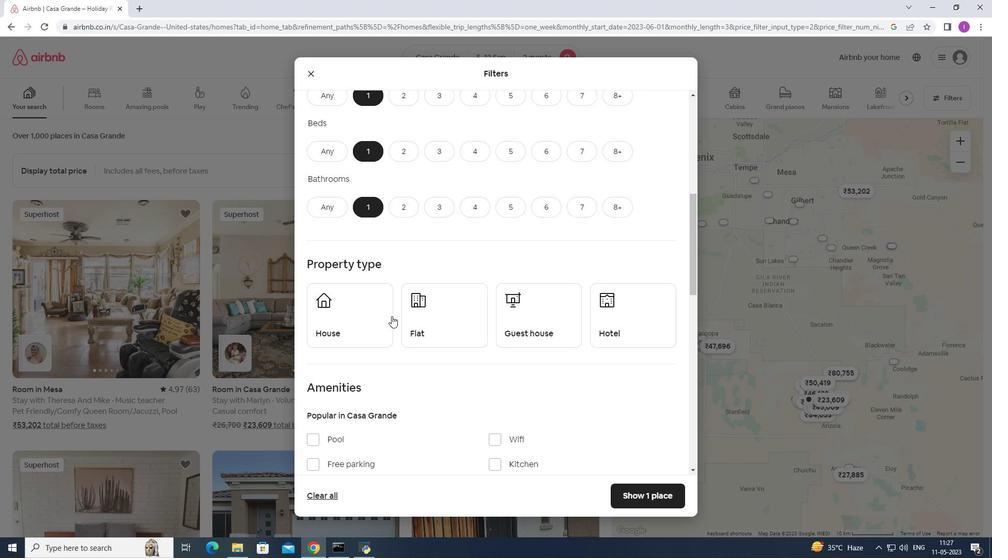 
Action: Mouse pressed left at (381, 319)
Screenshot: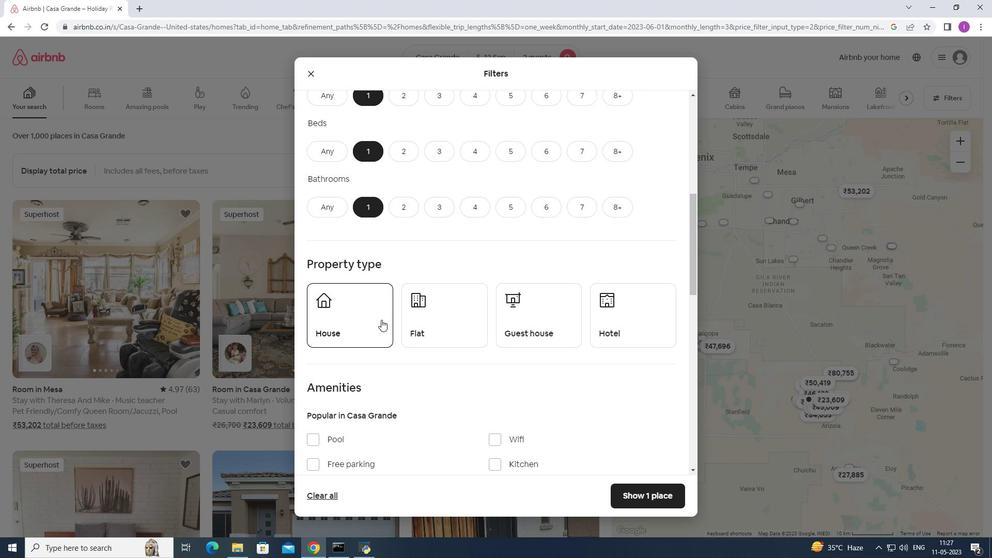 
Action: Mouse moved to (418, 318)
Screenshot: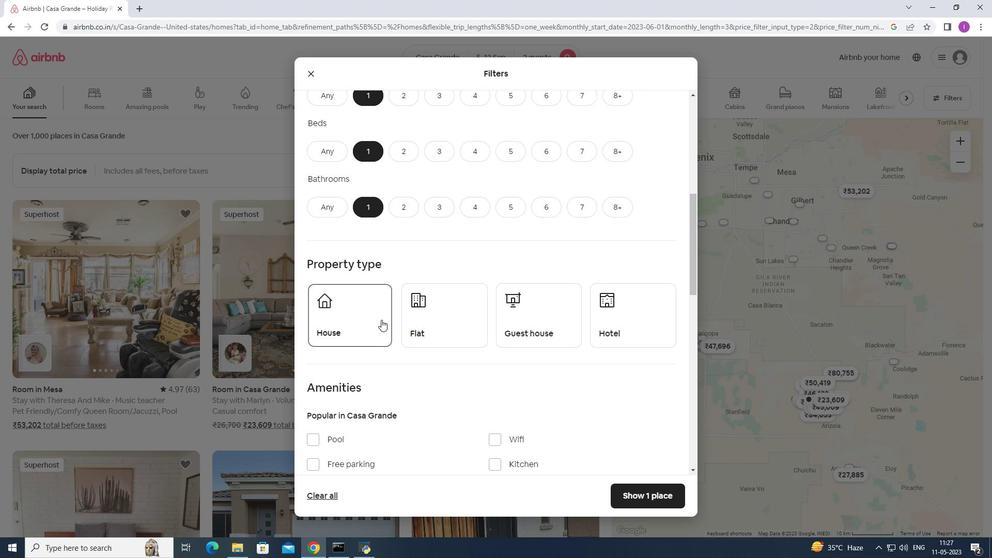 
Action: Mouse pressed left at (418, 318)
Screenshot: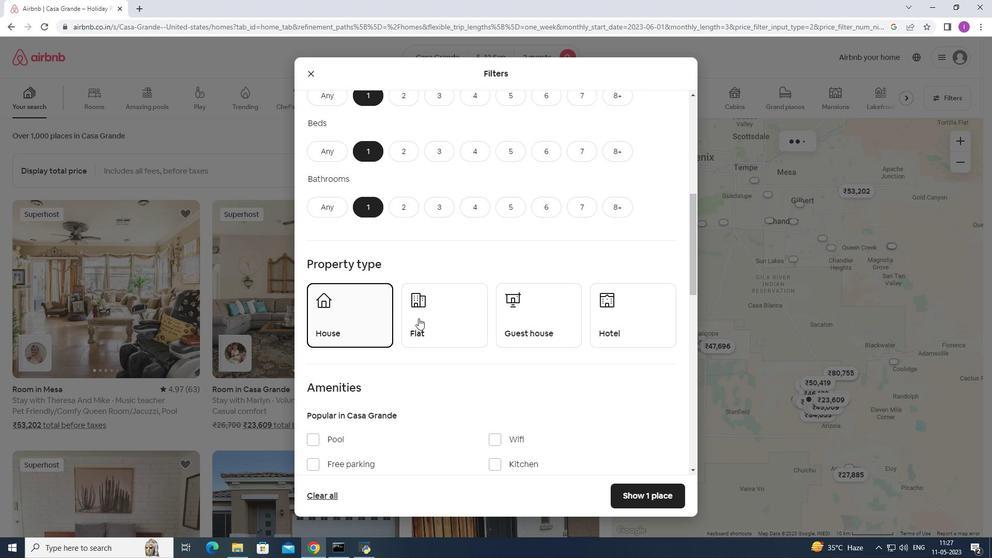 
Action: Mouse moved to (527, 317)
Screenshot: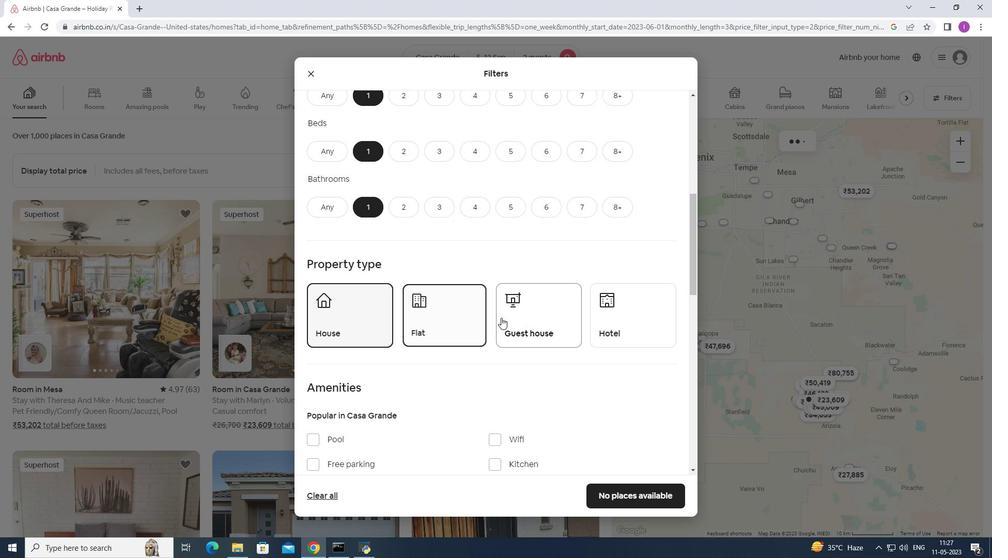 
Action: Mouse pressed left at (527, 317)
Screenshot: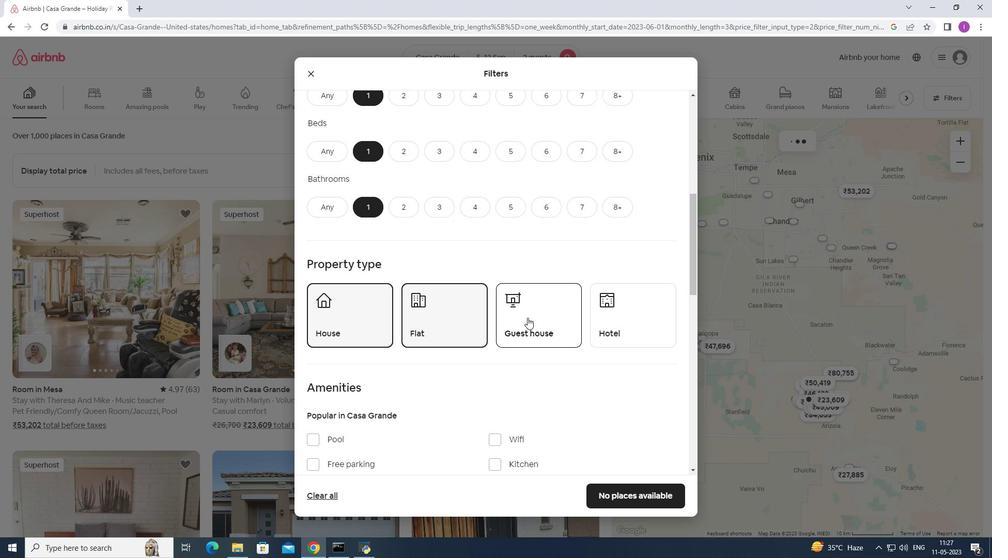
Action: Mouse moved to (608, 327)
Screenshot: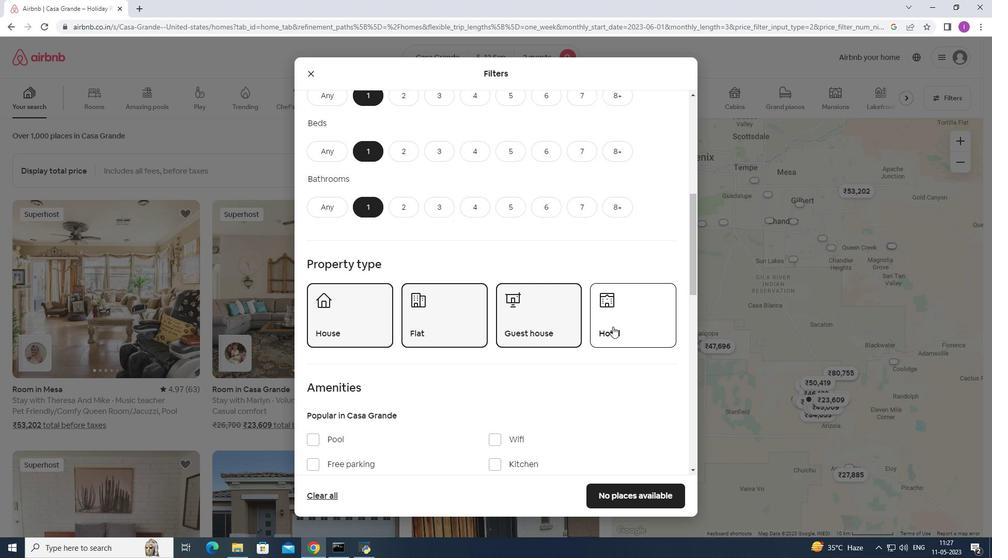 
Action: Mouse pressed left at (608, 327)
Screenshot: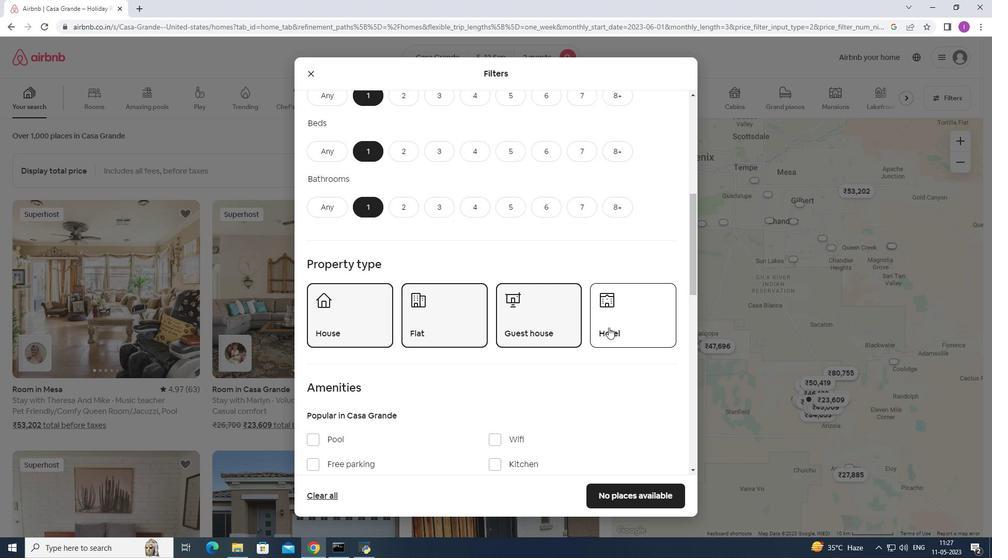 
Action: Mouse scrolled (608, 327) with delta (0, 0)
Screenshot: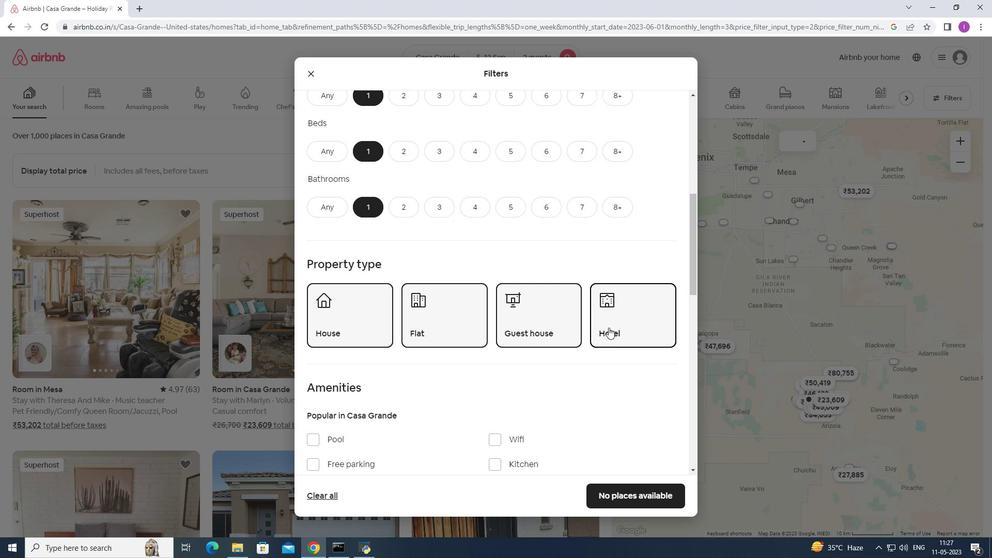 
Action: Mouse scrolled (608, 327) with delta (0, 0)
Screenshot: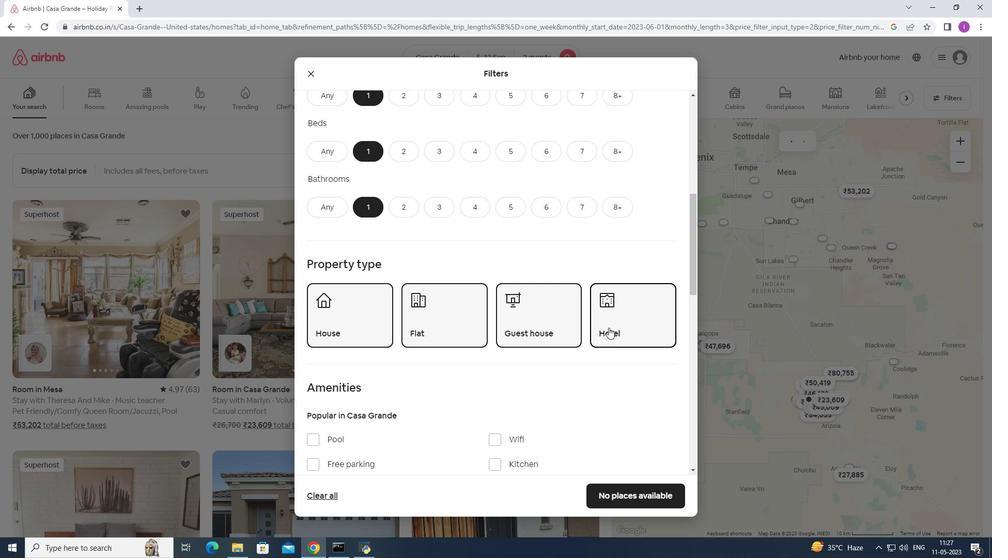 
Action: Mouse scrolled (608, 327) with delta (0, 0)
Screenshot: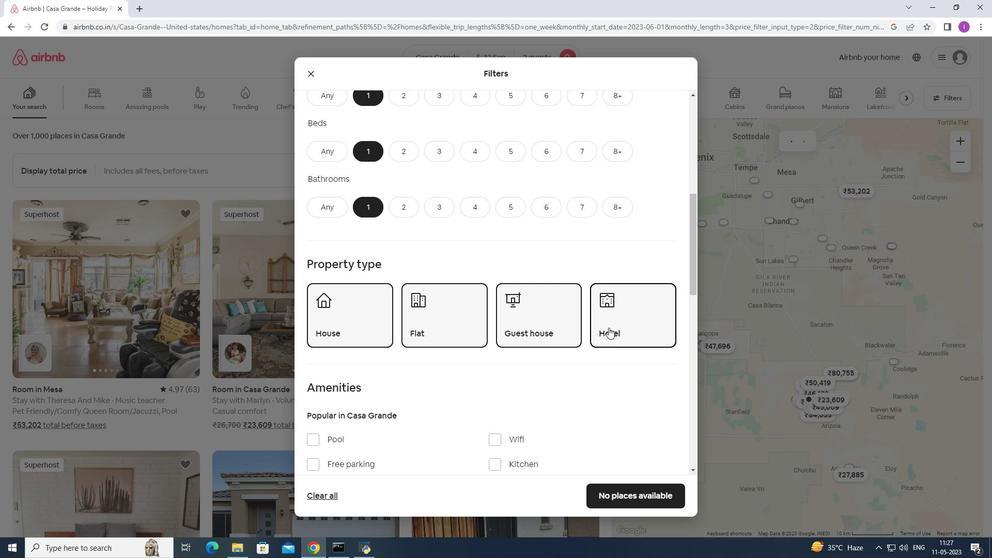 
Action: Mouse moved to (322, 334)
Screenshot: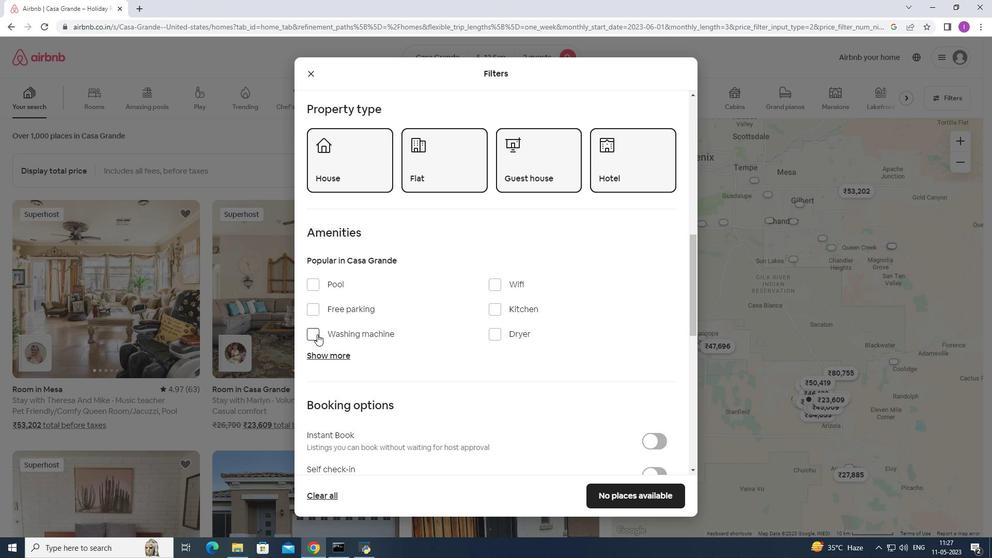 
Action: Mouse pressed left at (322, 334)
Screenshot: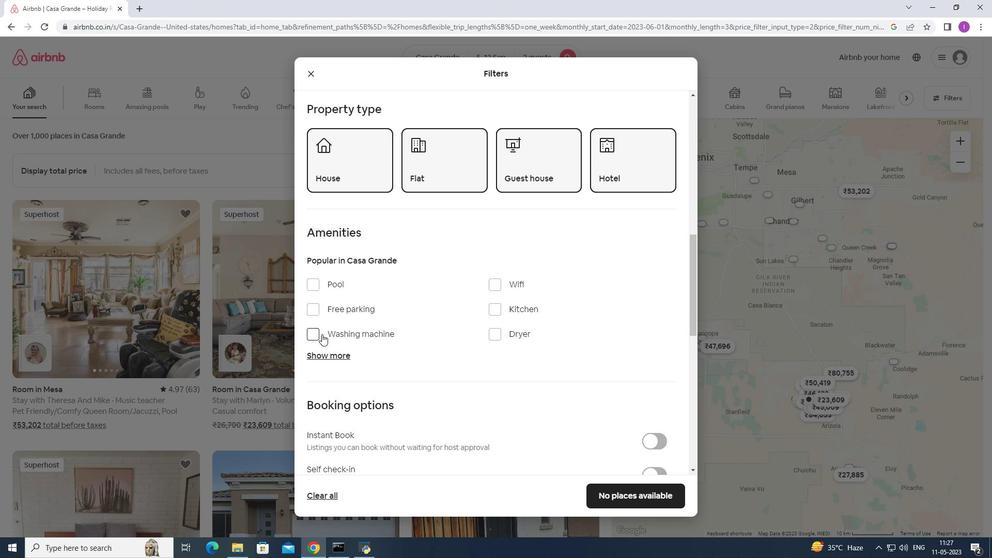 
Action: Mouse moved to (411, 349)
Screenshot: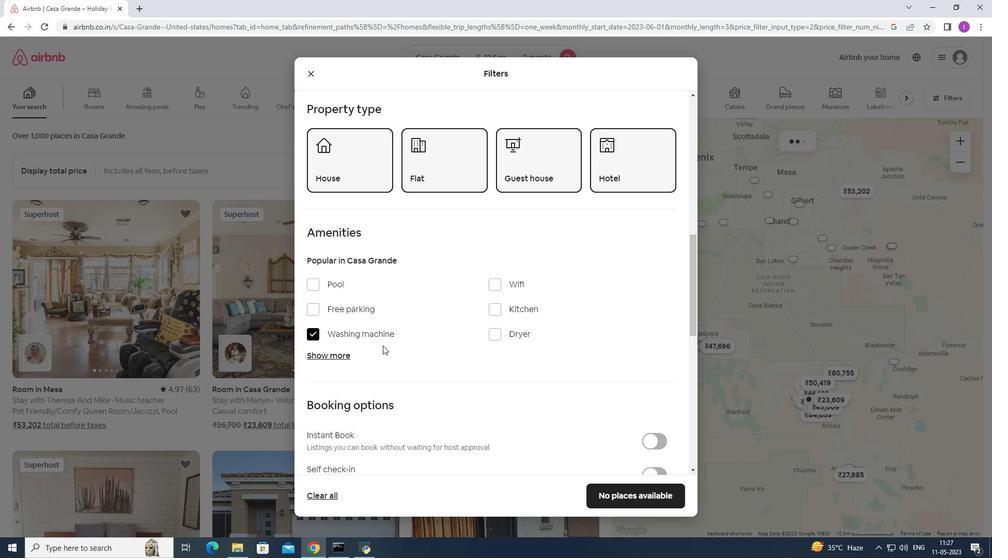 
Action: Mouse scrolled (411, 348) with delta (0, 0)
Screenshot: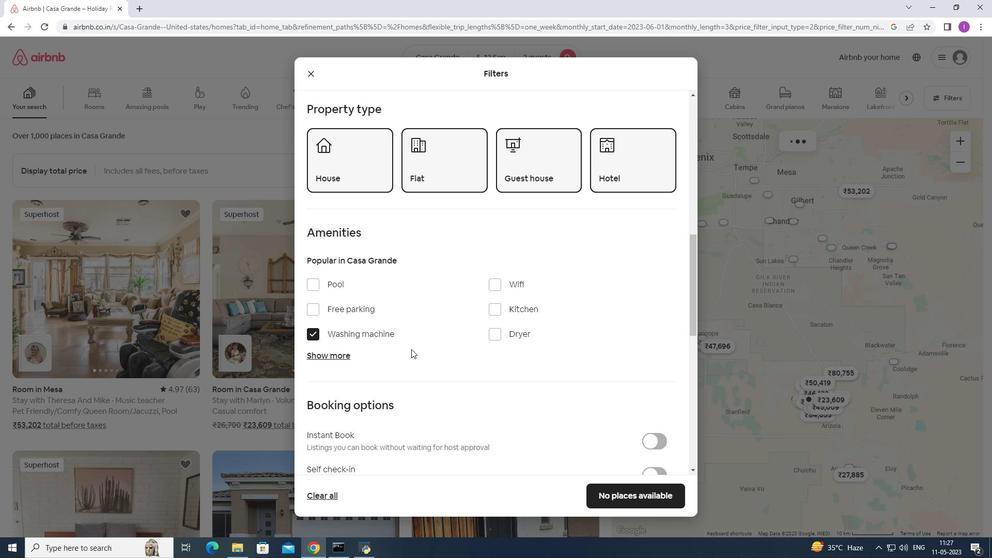 
Action: Mouse scrolled (411, 348) with delta (0, 0)
Screenshot: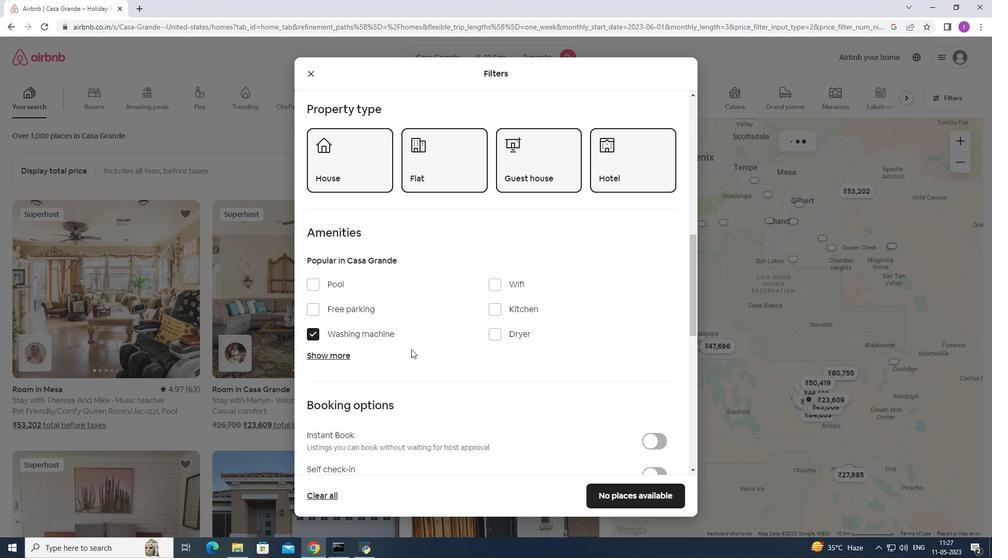 
Action: Mouse moved to (412, 349)
Screenshot: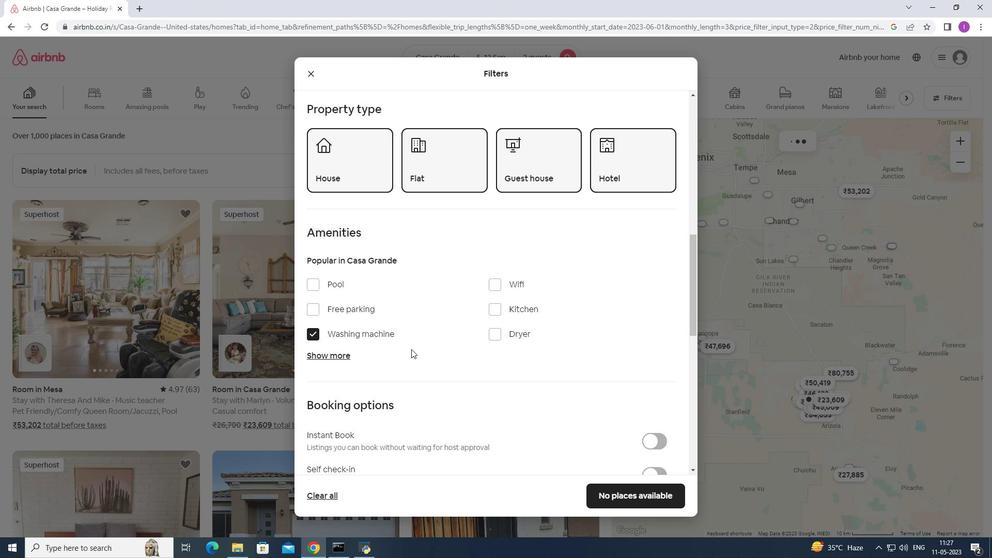 
Action: Mouse scrolled (412, 349) with delta (0, 0)
Screenshot: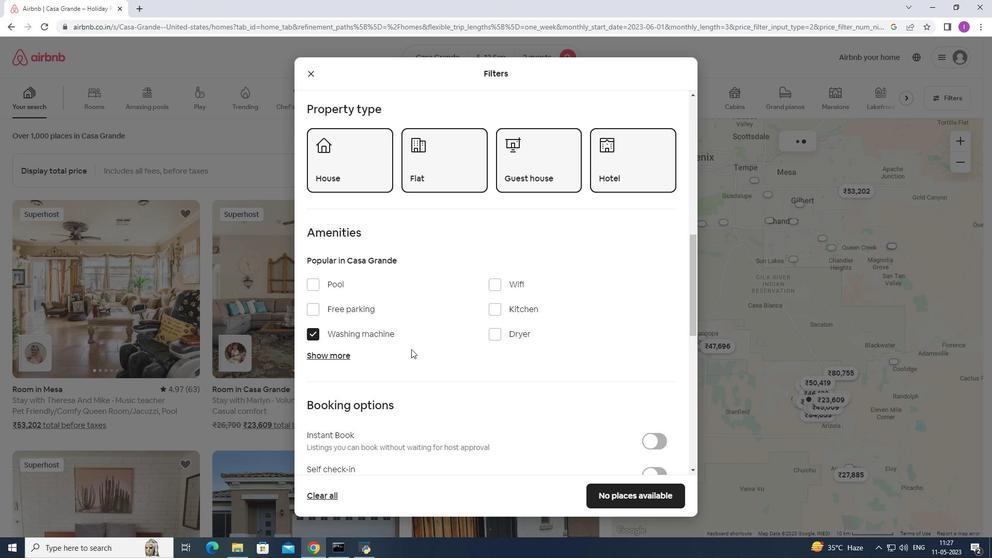 
Action: Mouse moved to (412, 350)
Screenshot: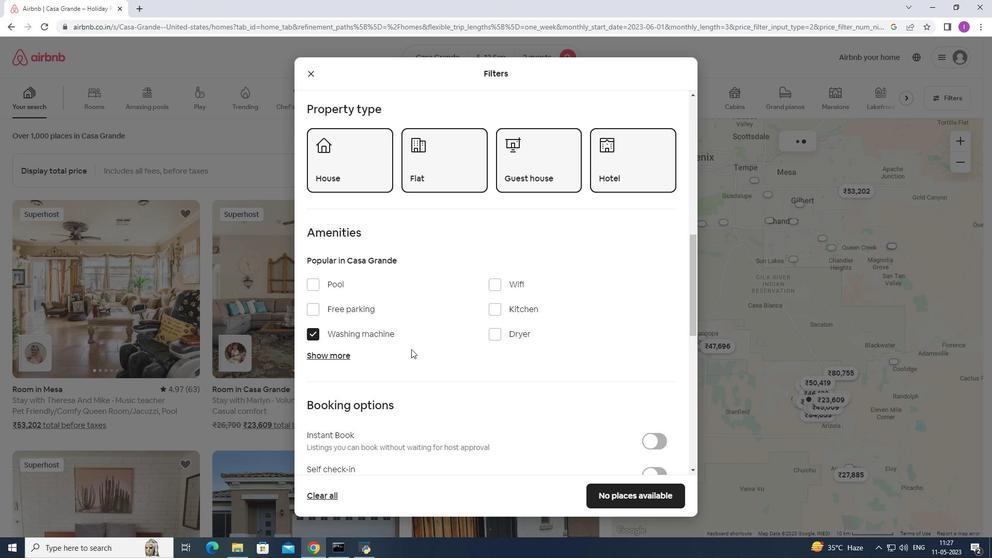 
Action: Mouse scrolled (412, 349) with delta (0, 0)
Screenshot: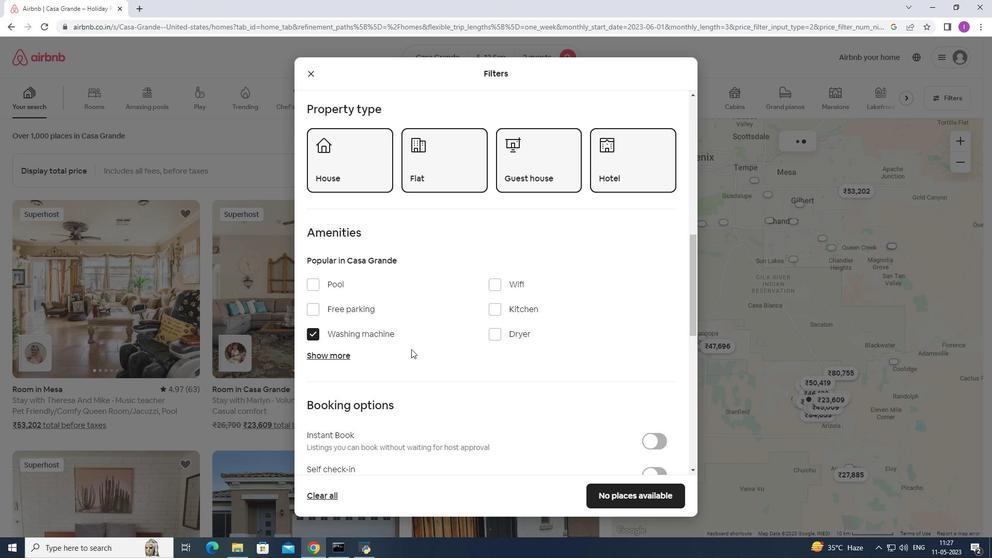 
Action: Mouse moved to (659, 272)
Screenshot: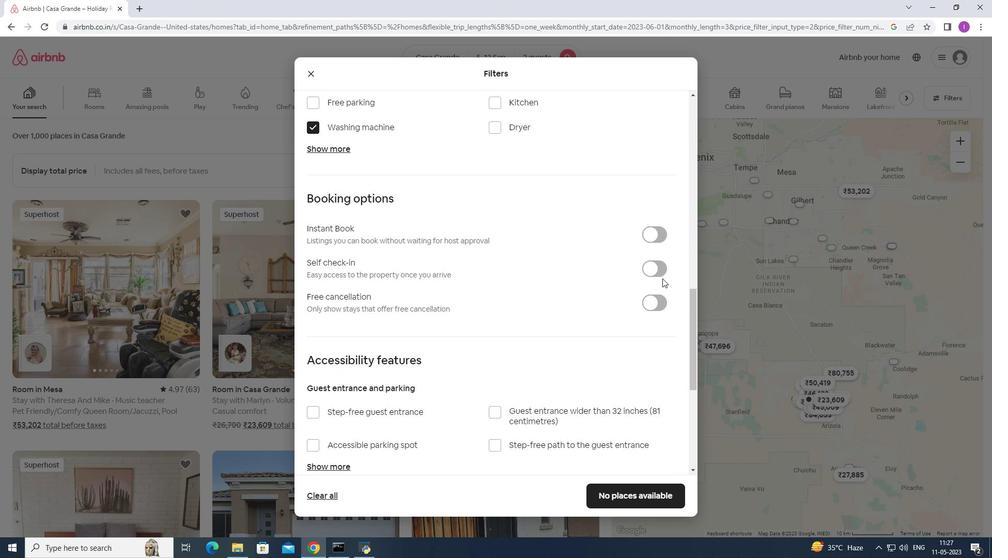 
Action: Mouse pressed left at (659, 272)
Screenshot: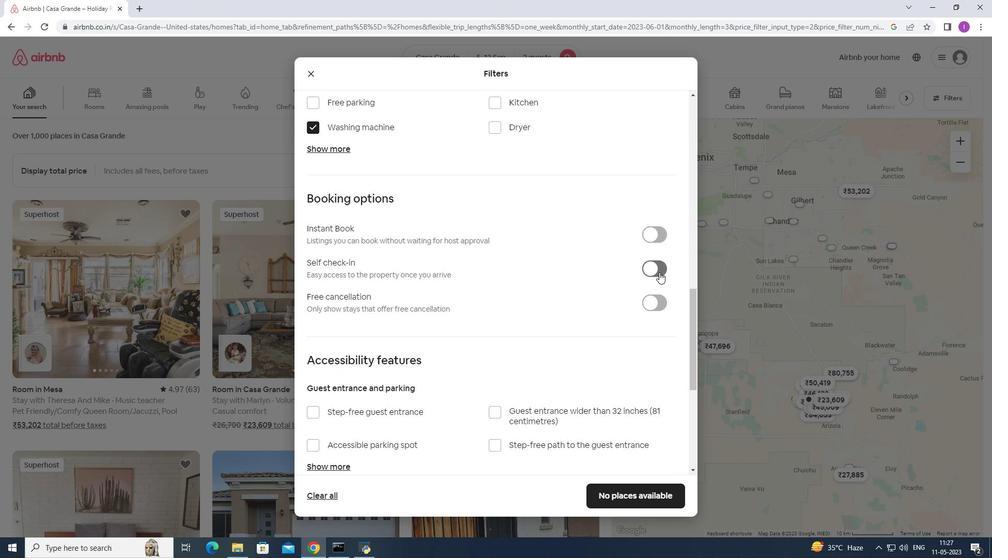 
Action: Mouse moved to (565, 325)
Screenshot: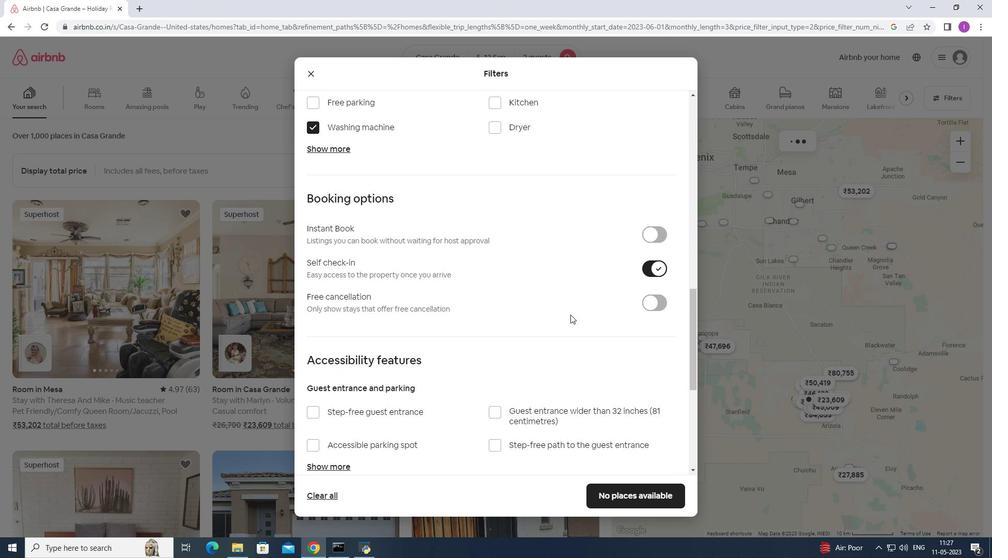 
Action: Mouse scrolled (565, 324) with delta (0, 0)
Screenshot: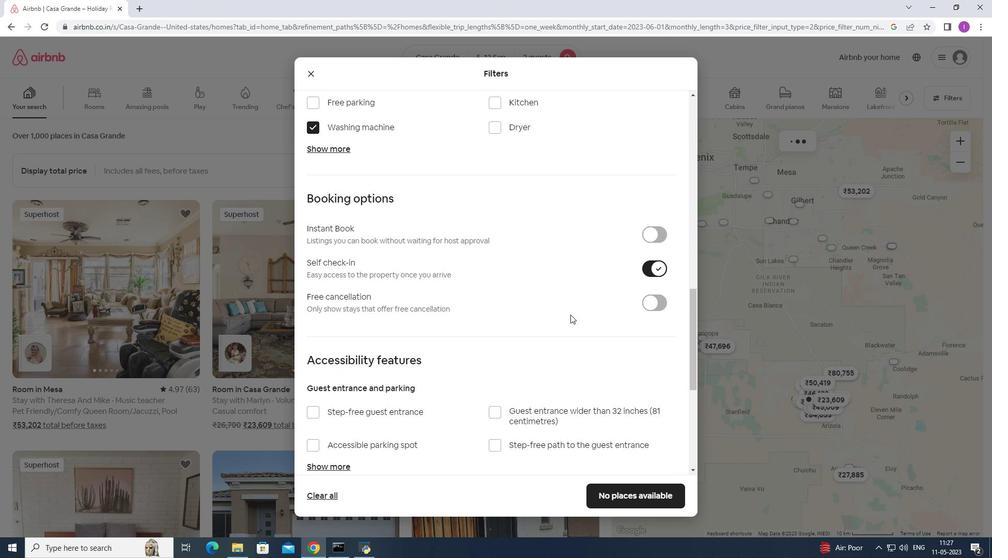 
Action: Mouse moved to (565, 325)
Screenshot: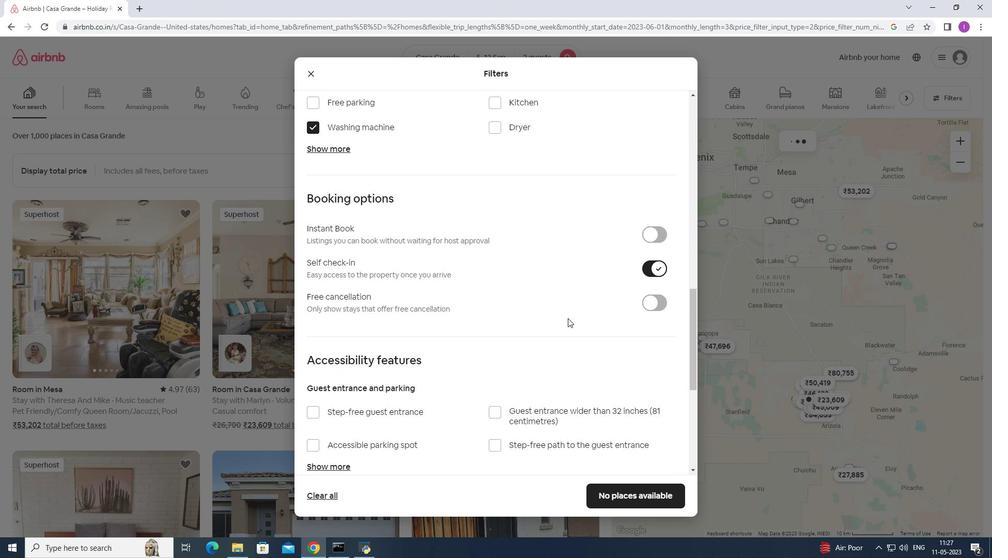 
Action: Mouse scrolled (565, 325) with delta (0, 0)
Screenshot: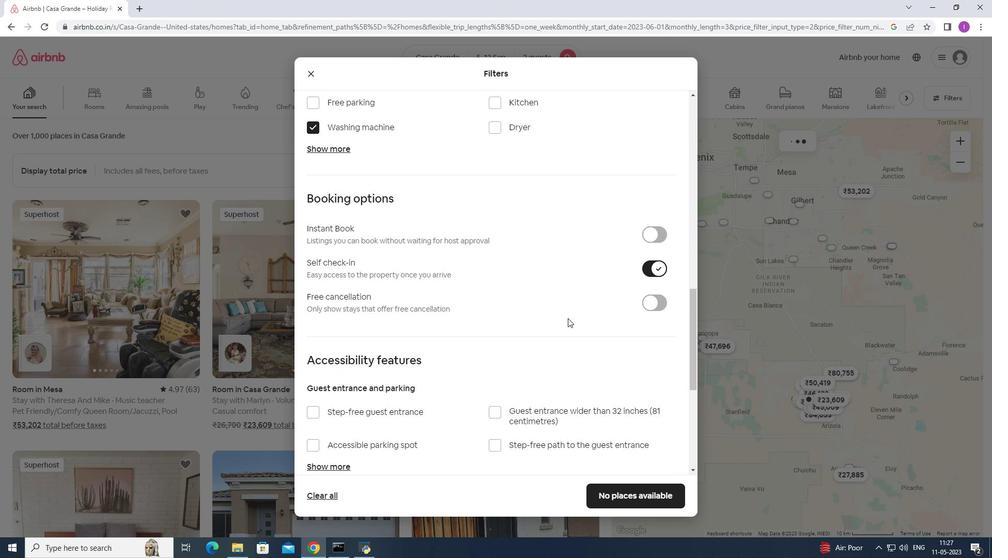 
Action: Mouse moved to (565, 326)
Screenshot: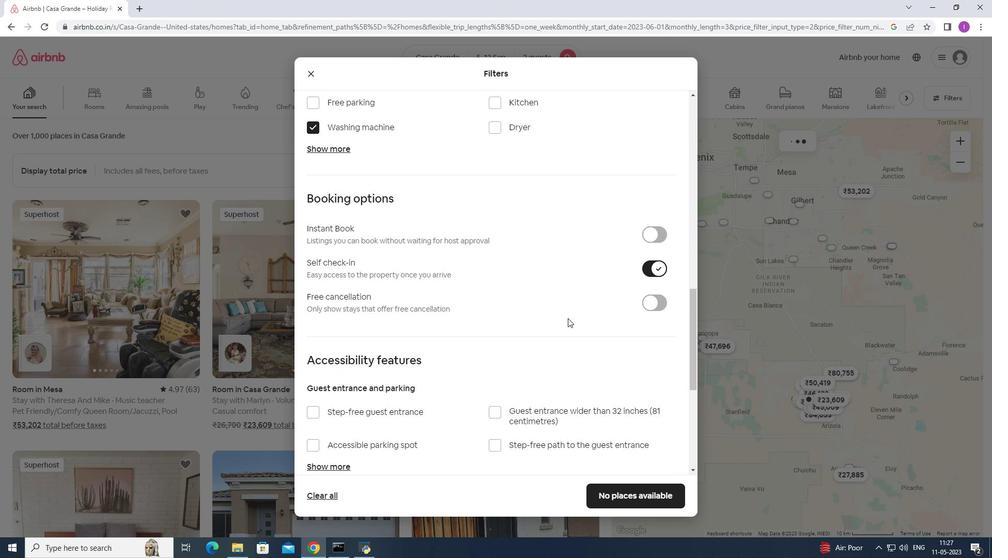 
Action: Mouse scrolled (565, 326) with delta (0, 0)
Screenshot: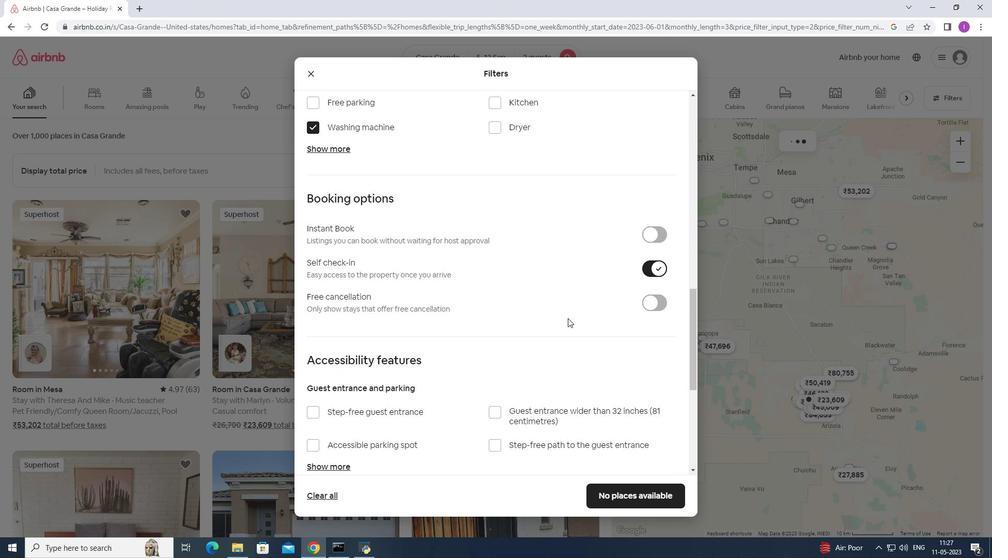 
Action: Mouse scrolled (565, 326) with delta (0, 0)
Screenshot: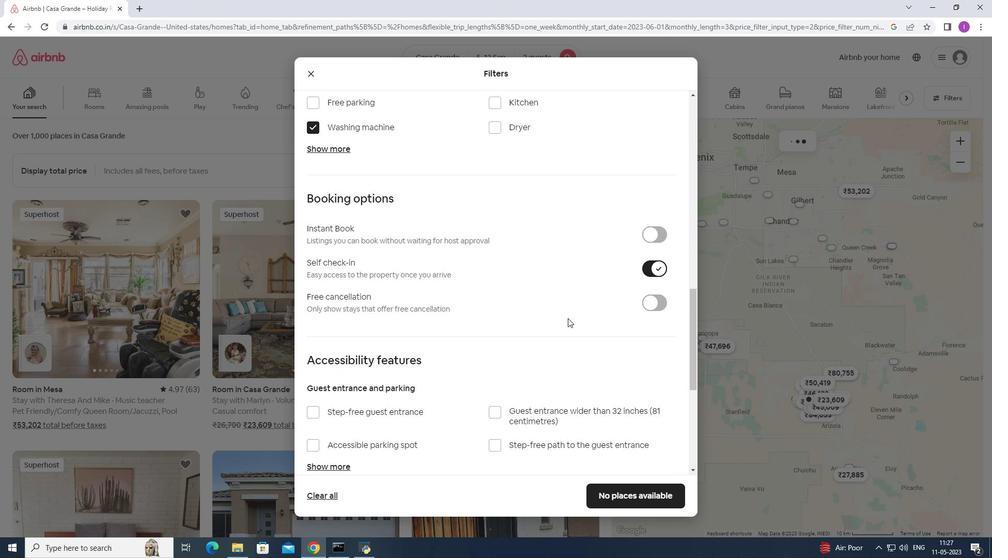 
Action: Mouse moved to (562, 334)
Screenshot: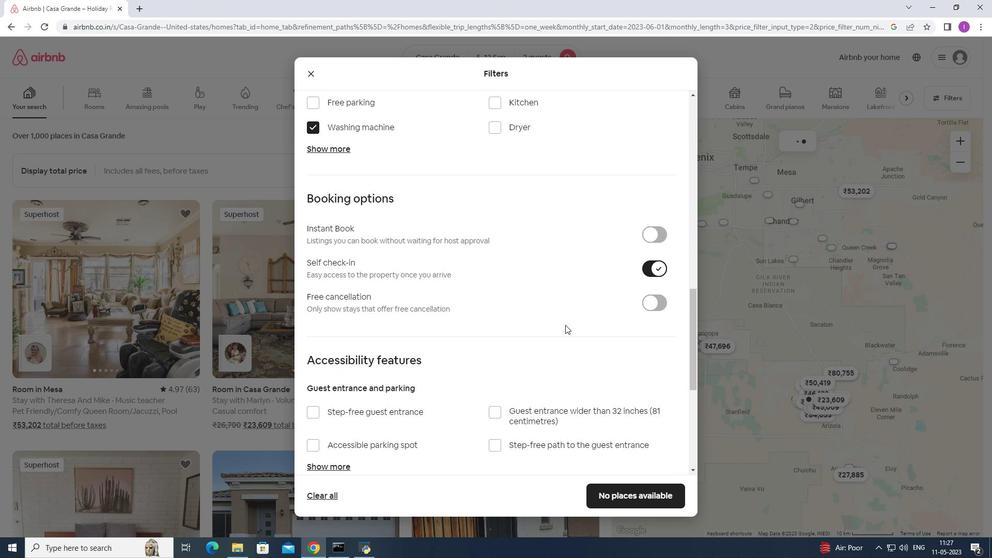 
Action: Mouse scrolled (562, 333) with delta (0, 0)
Screenshot: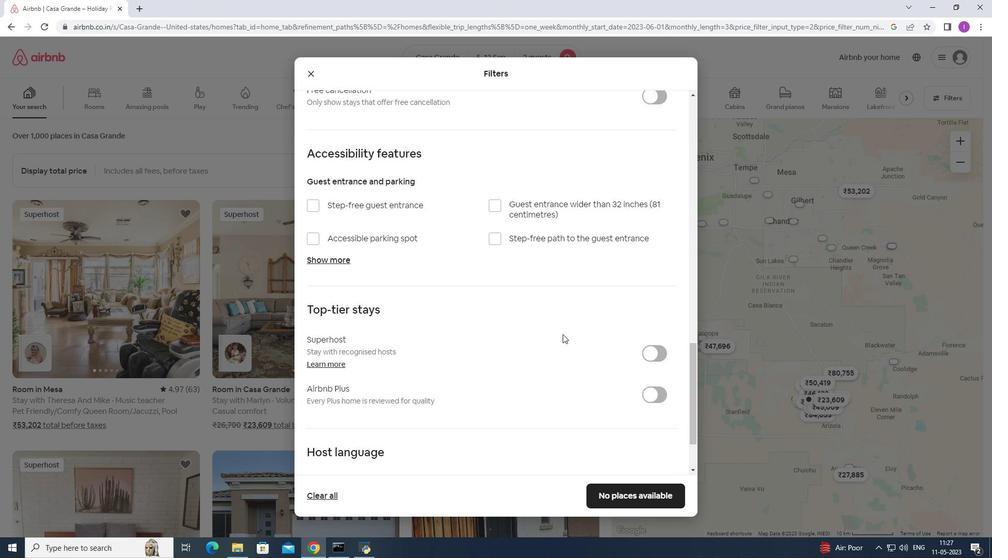 
Action: Mouse scrolled (562, 333) with delta (0, 0)
Screenshot: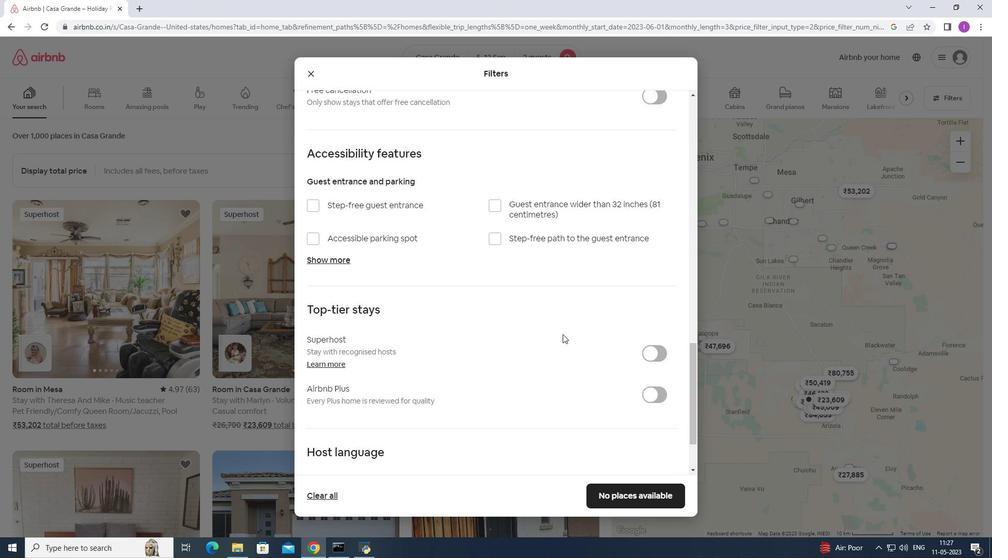 
Action: Mouse scrolled (562, 333) with delta (0, 0)
Screenshot: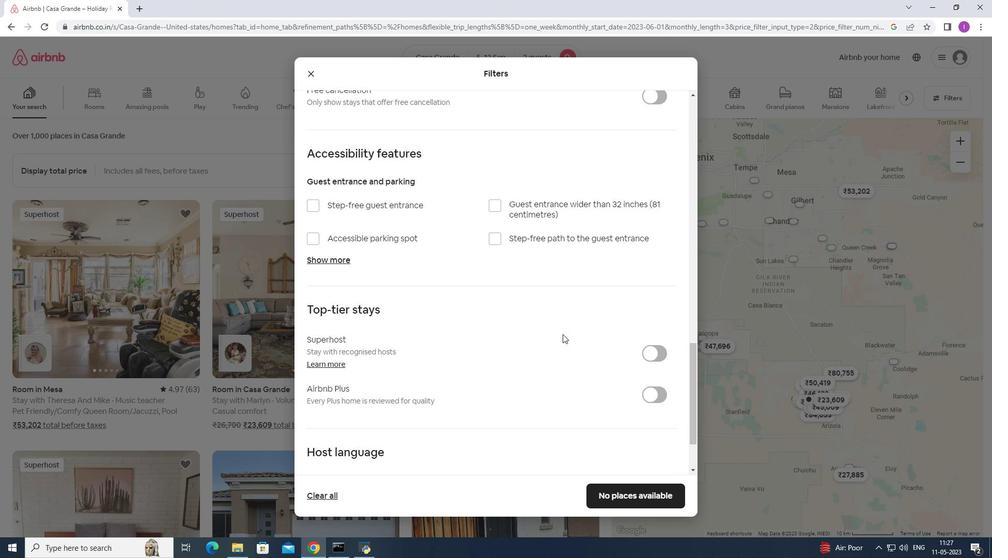 
Action: Mouse scrolled (562, 333) with delta (0, 0)
Screenshot: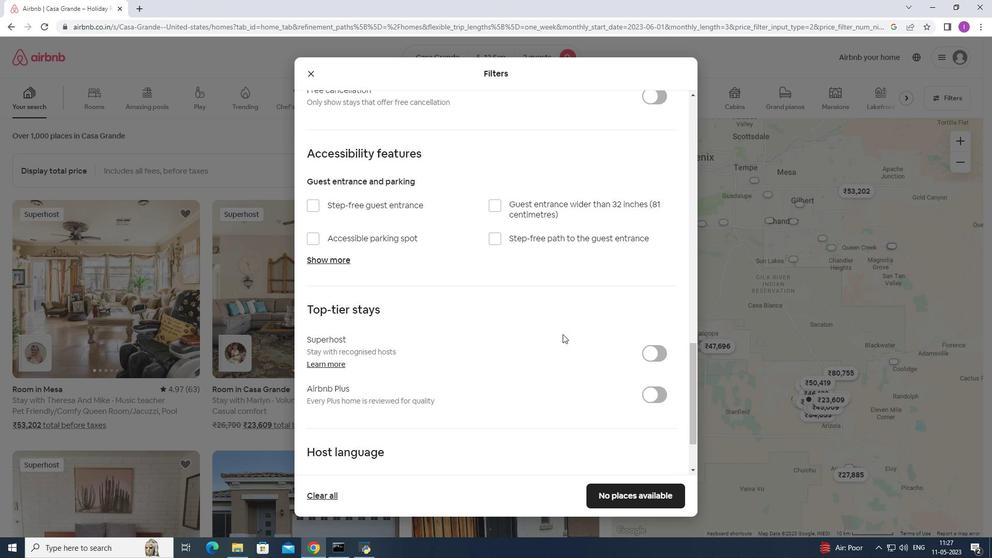 
Action: Mouse moved to (559, 337)
Screenshot: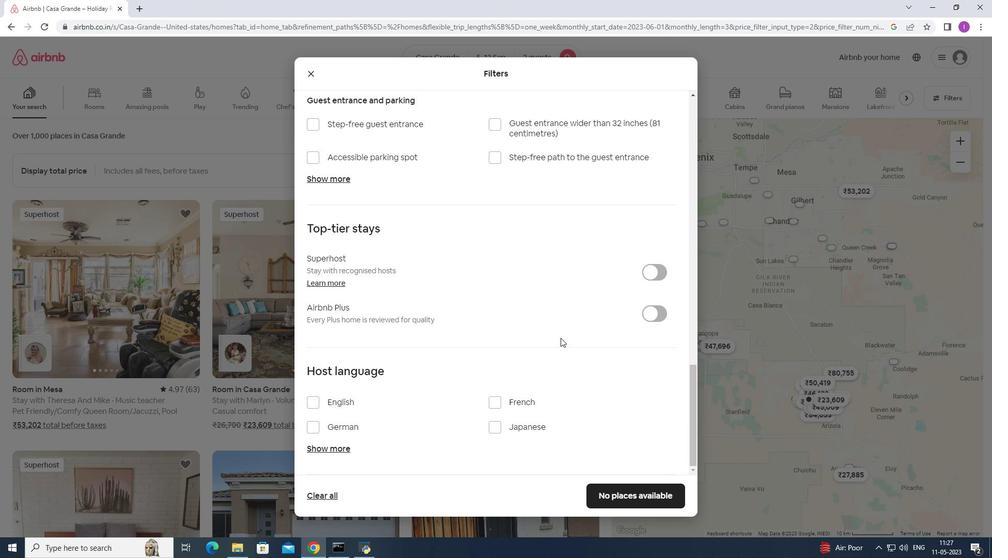 
Action: Mouse scrolled (559, 337) with delta (0, 0)
Screenshot: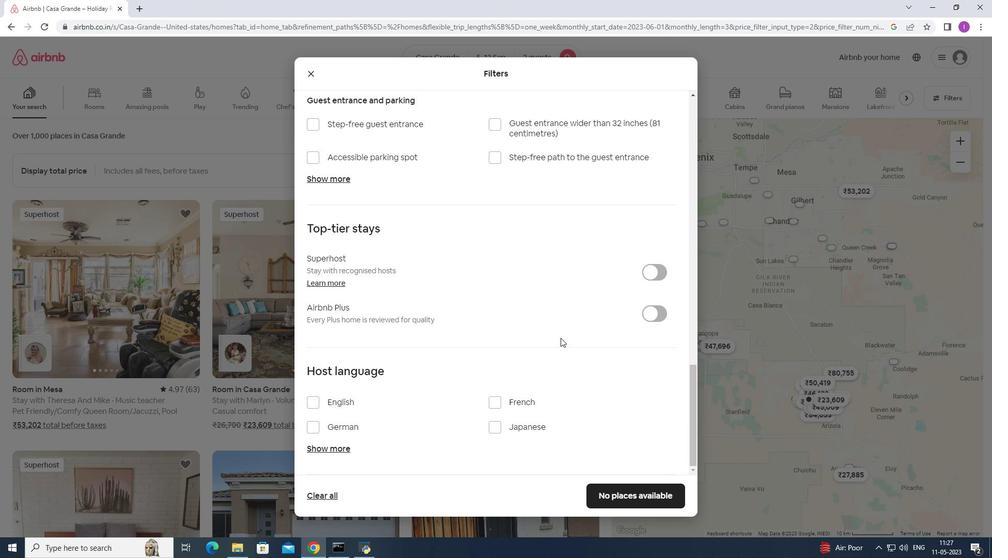 
Action: Mouse scrolled (559, 337) with delta (0, 0)
Screenshot: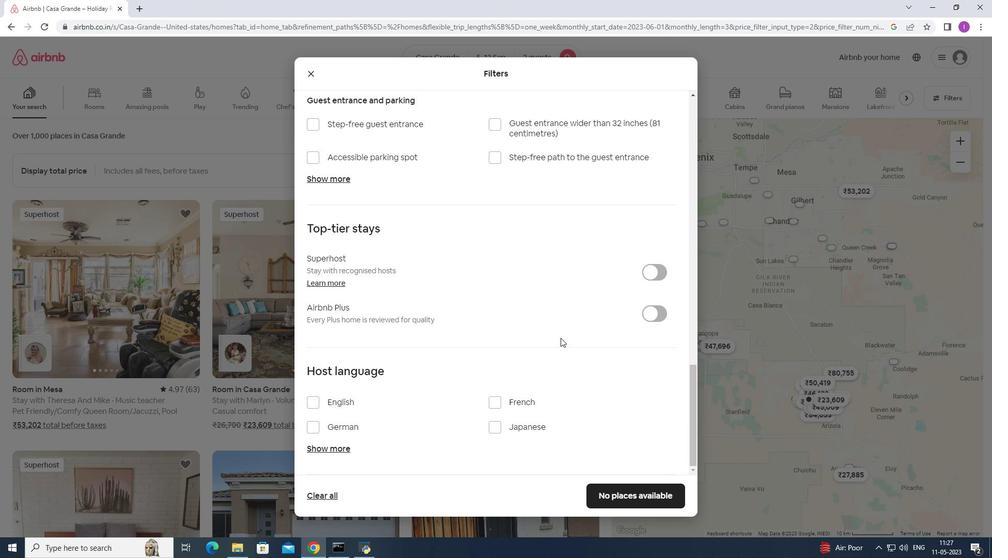 
Action: Mouse scrolled (559, 337) with delta (0, 0)
Screenshot: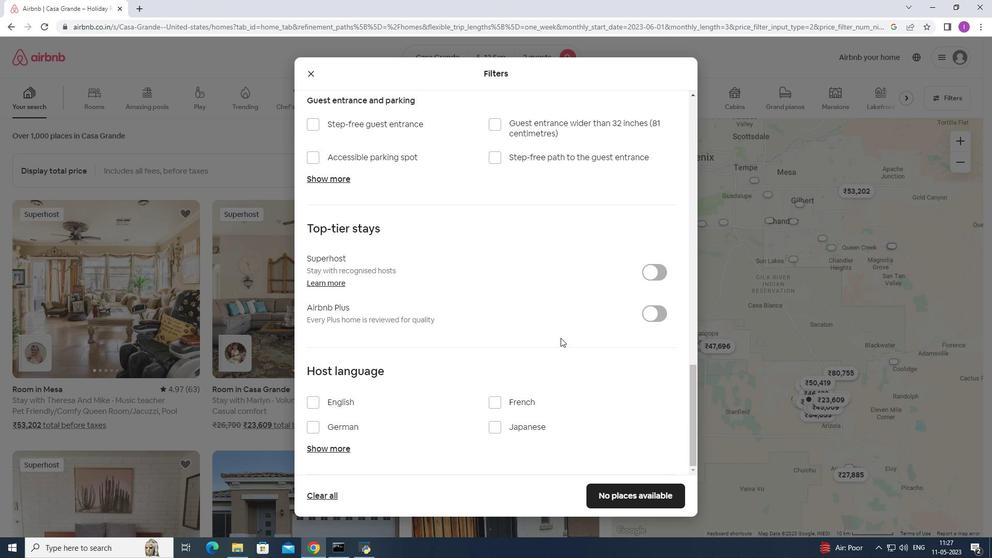 
Action: Mouse scrolled (559, 337) with delta (0, 0)
Screenshot: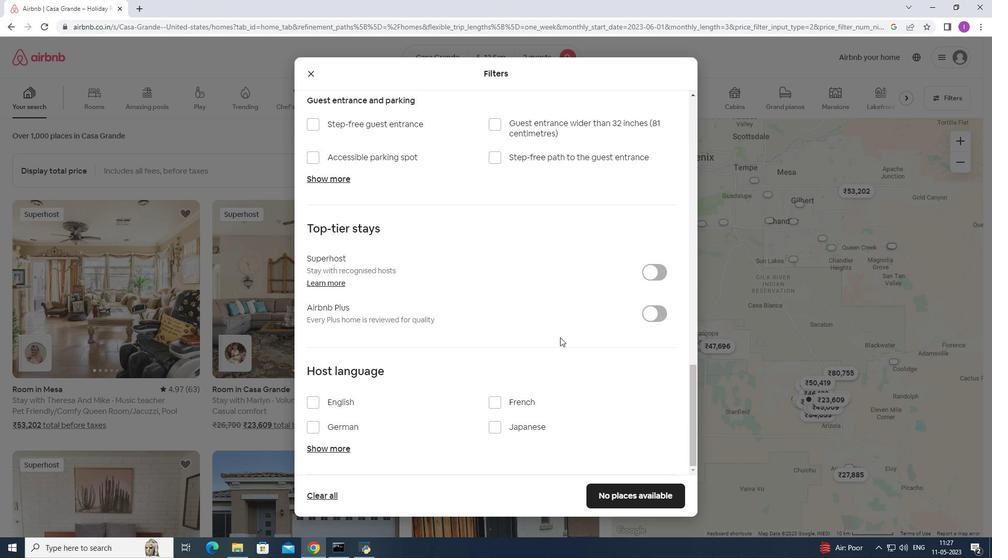 
Action: Mouse moved to (315, 400)
Screenshot: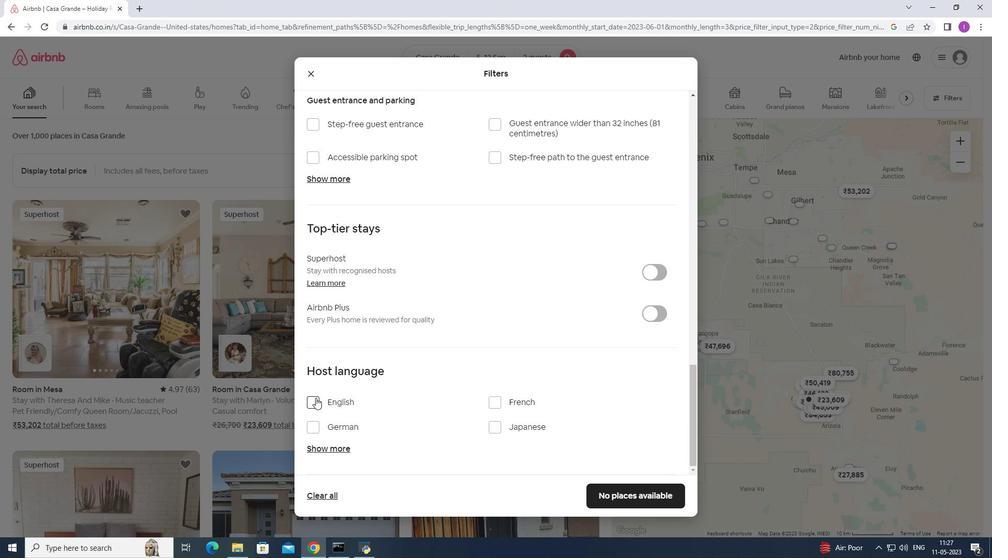 
Action: Mouse pressed left at (315, 400)
Screenshot: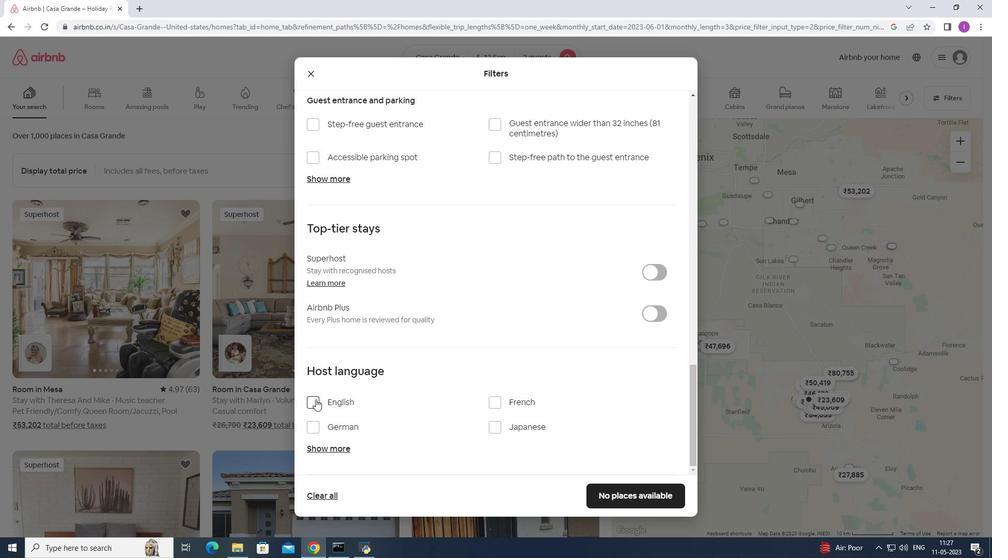 
Action: Mouse moved to (605, 493)
Screenshot: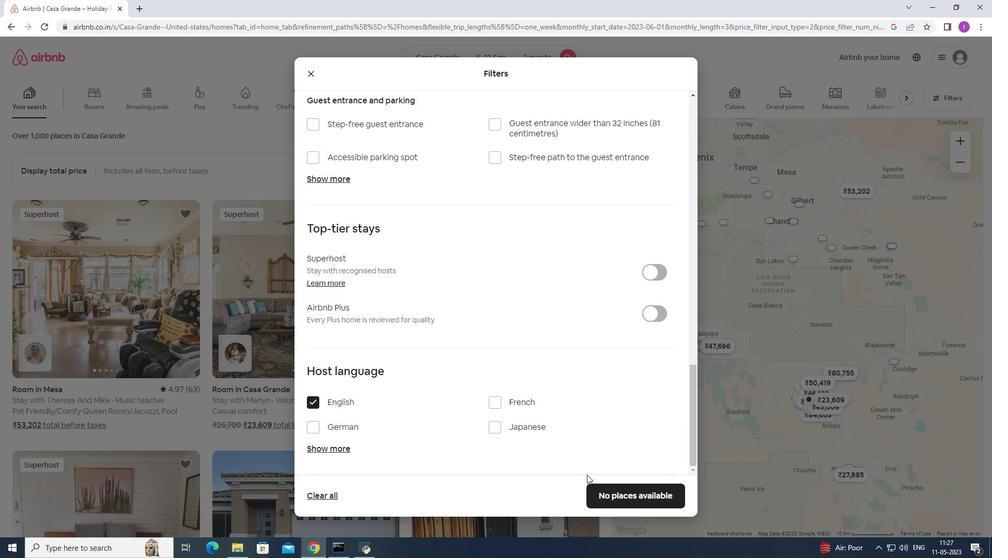 
Action: Mouse pressed left at (605, 493)
Screenshot: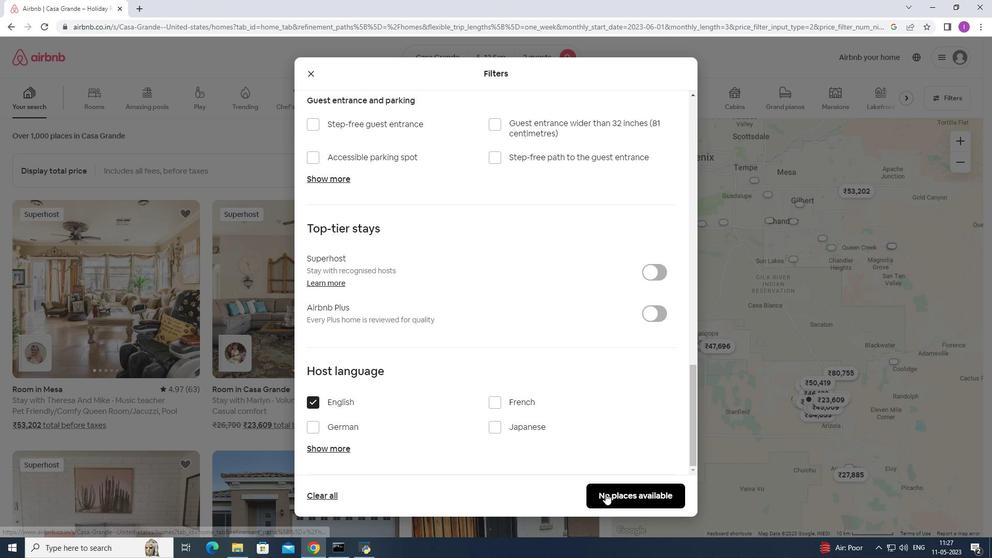 
Action: Mouse moved to (606, 489)
Screenshot: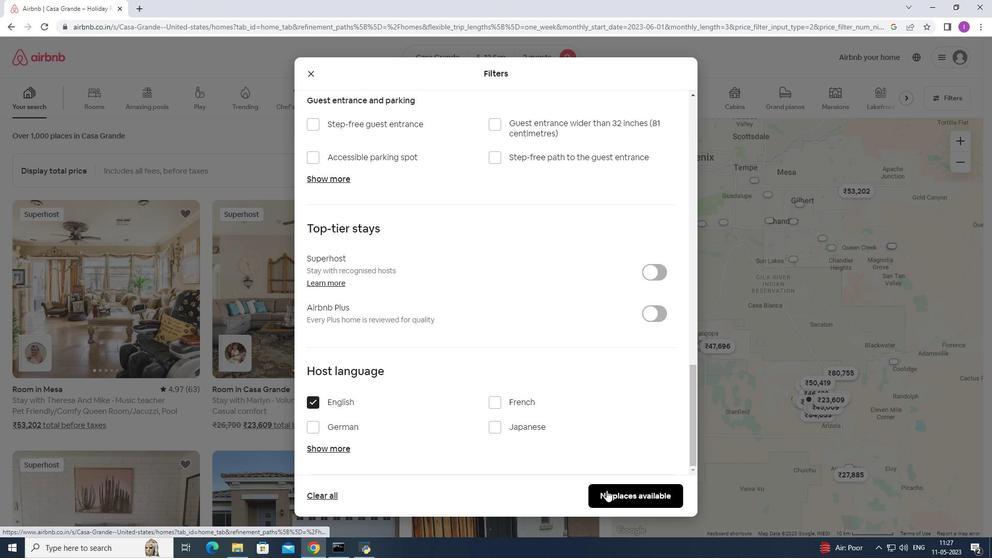 
